 Task: Find connections with filter location Montreux with filter topic #managementwith filter profile language Potuguese with filter current company JAC Group with filter school Khallikote Consultancy with filter industry Services for the Elderly and Disabled with filter service category Leadership Development with filter keywords title Office Manager
Action: Mouse moved to (558, 85)
Screenshot: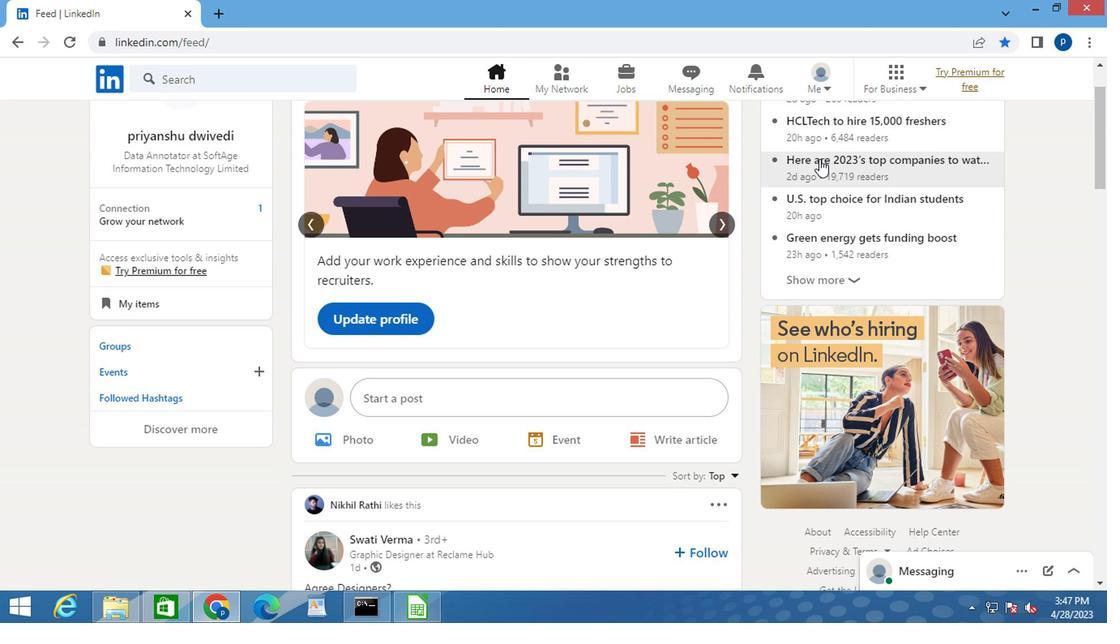 
Action: Mouse pressed left at (558, 85)
Screenshot: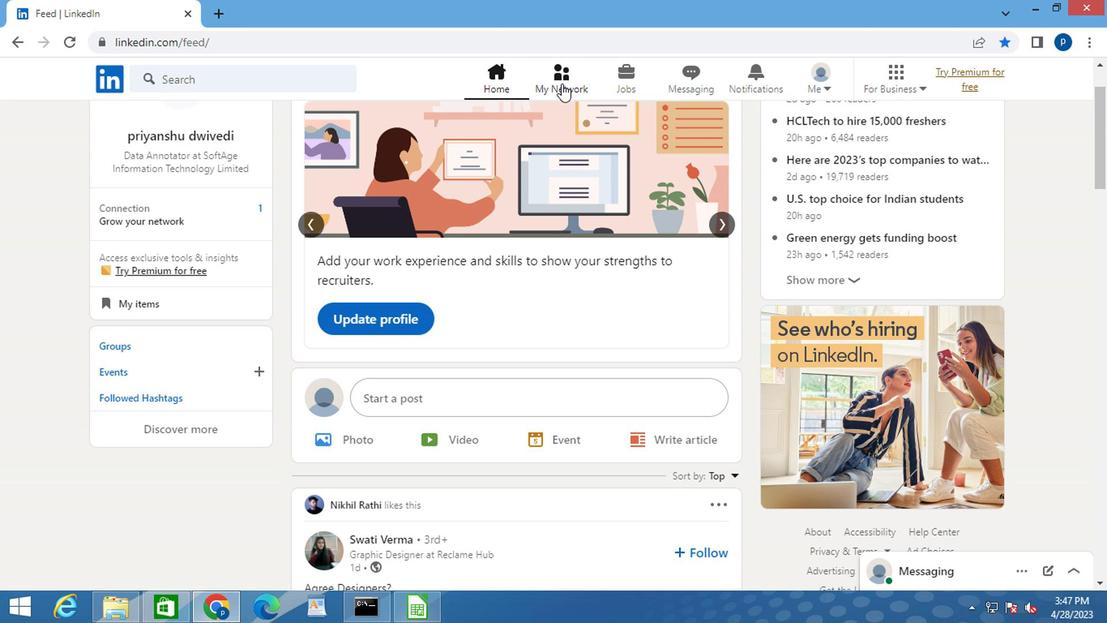 
Action: Mouse moved to (195, 176)
Screenshot: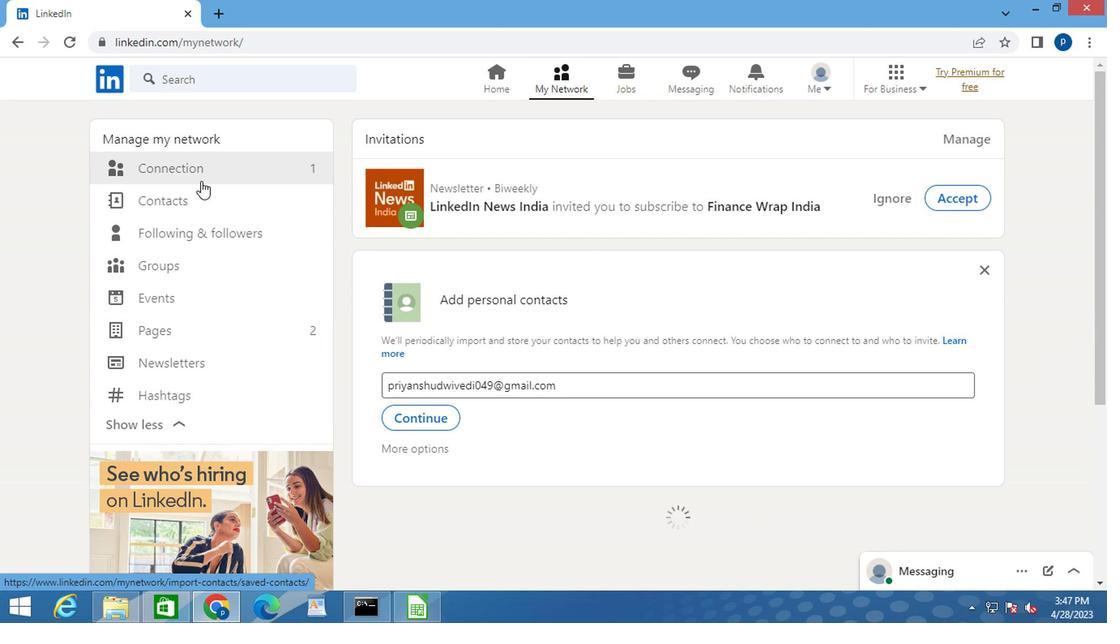 
Action: Mouse pressed left at (195, 176)
Screenshot: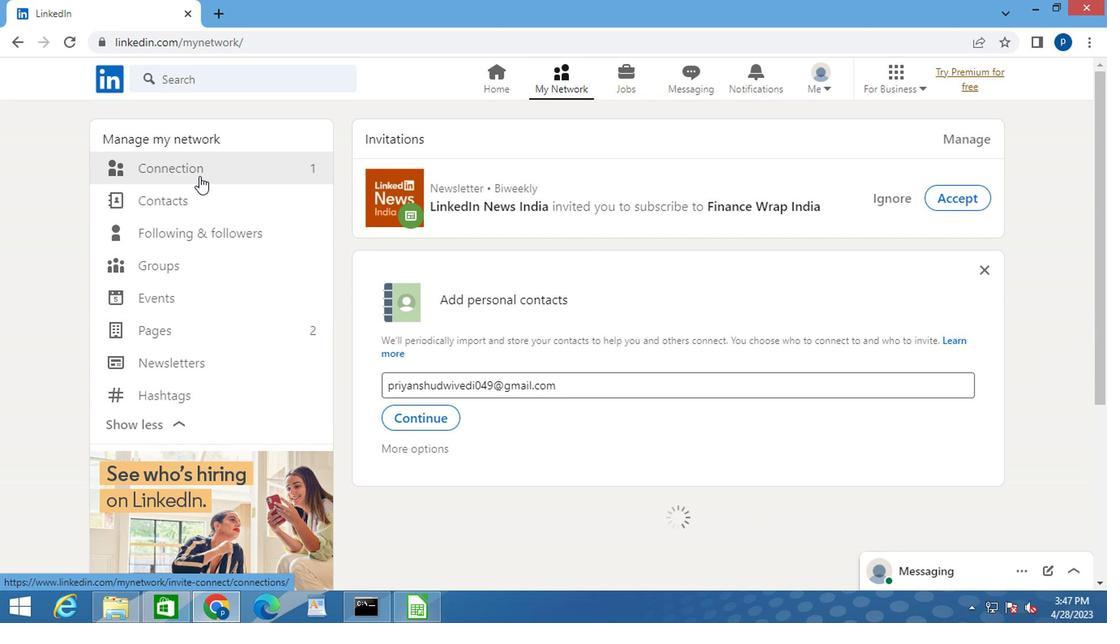 
Action: Mouse moved to (656, 167)
Screenshot: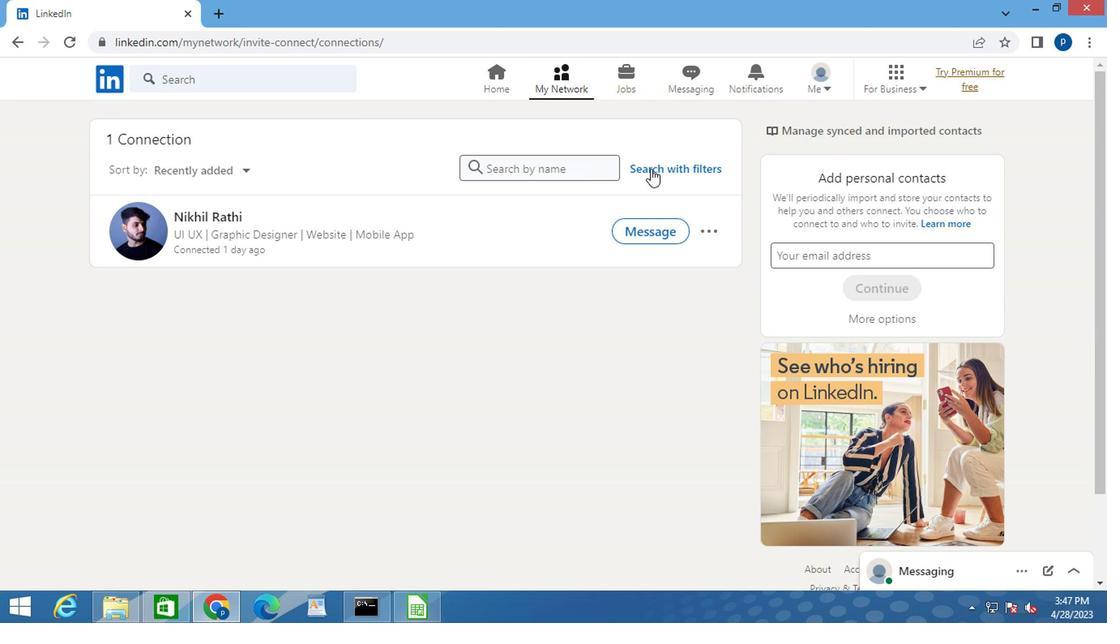 
Action: Mouse pressed left at (656, 167)
Screenshot: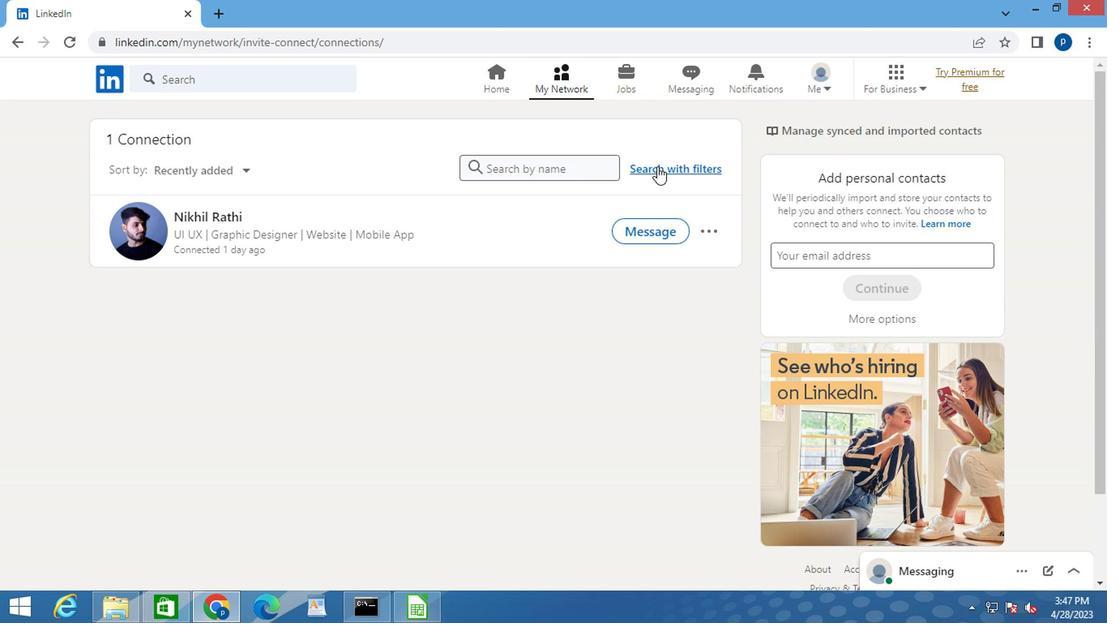 
Action: Mouse moved to (600, 130)
Screenshot: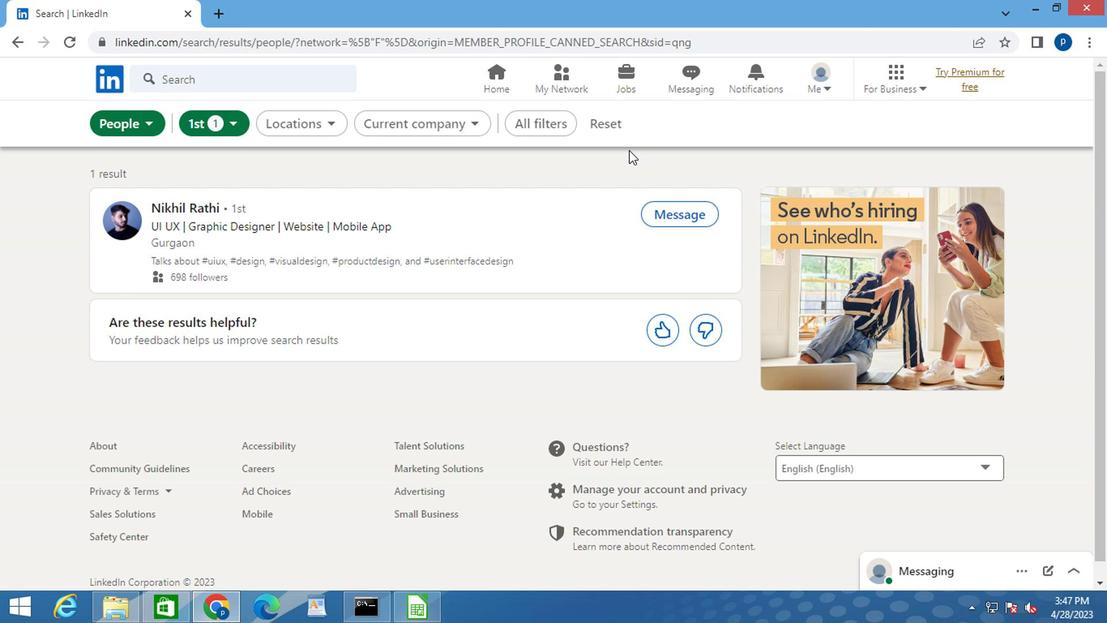 
Action: Mouse pressed left at (600, 130)
Screenshot: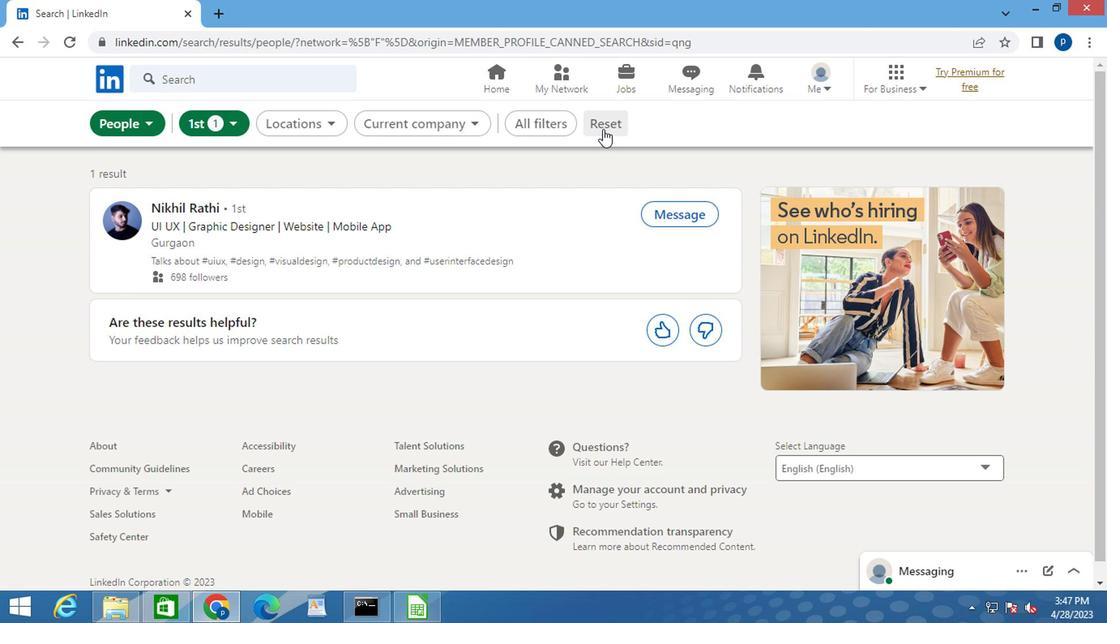 
Action: Mouse moved to (593, 129)
Screenshot: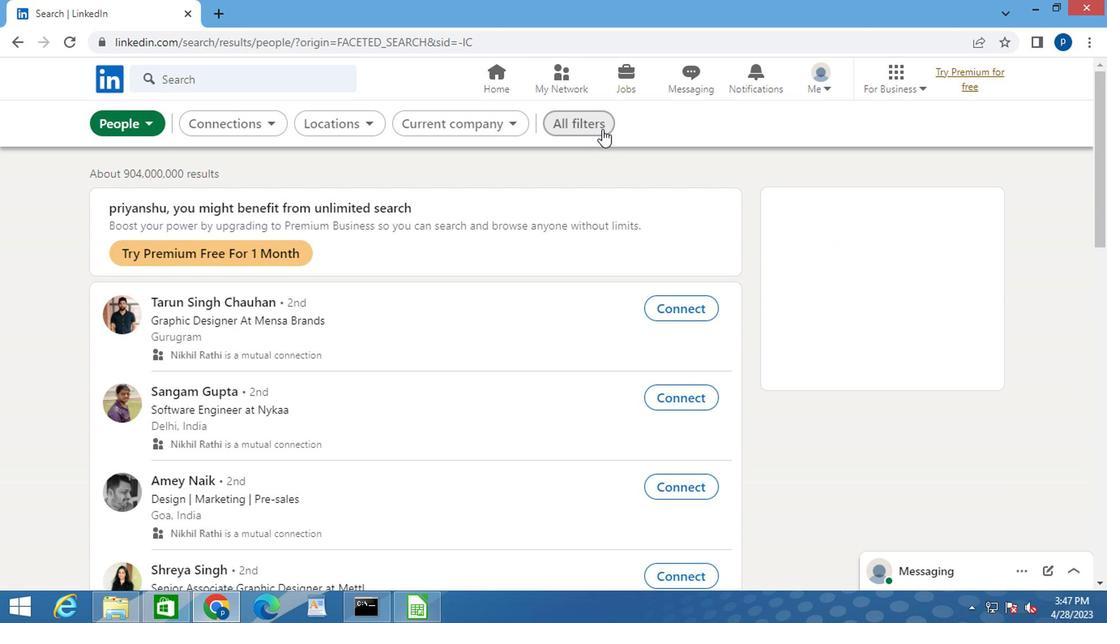 
Action: Mouse pressed left at (593, 129)
Screenshot: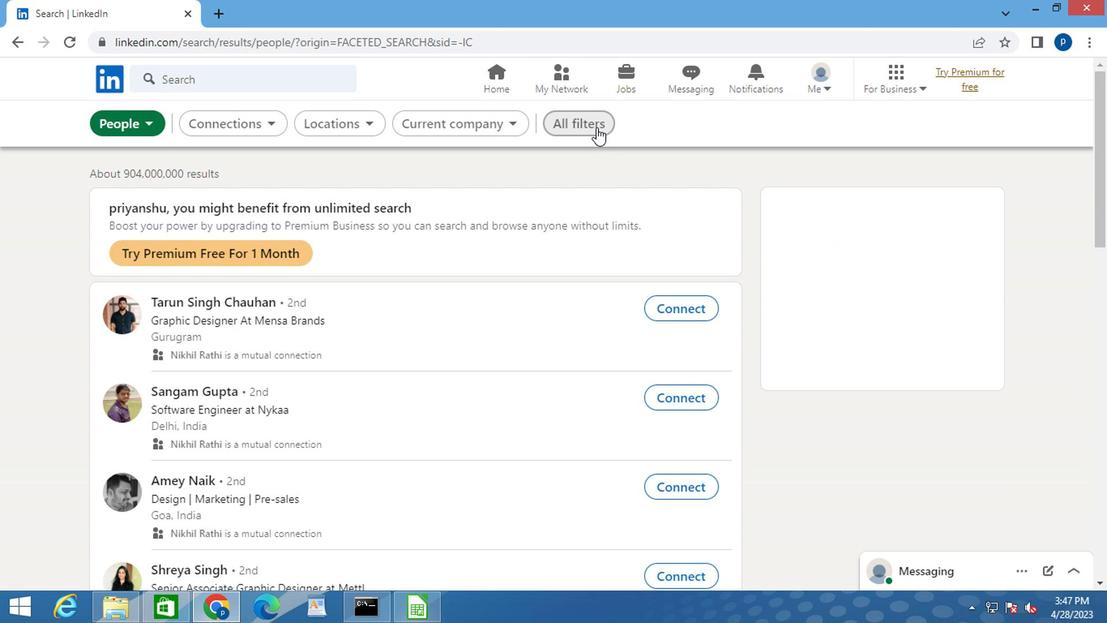
Action: Mouse moved to (746, 323)
Screenshot: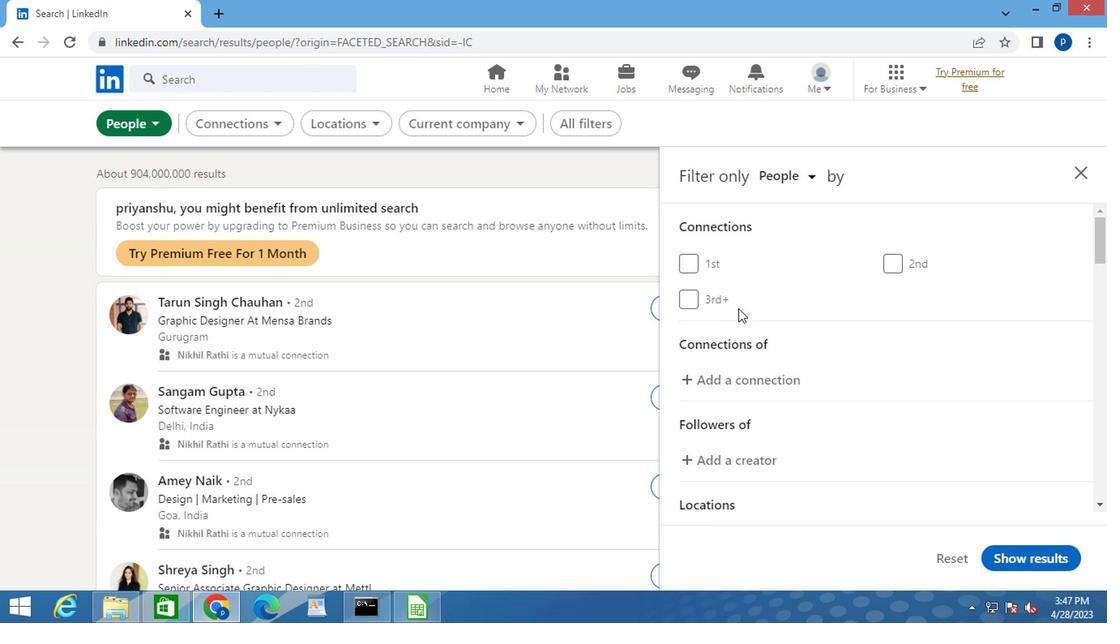 
Action: Mouse scrolled (746, 322) with delta (0, 0)
Screenshot: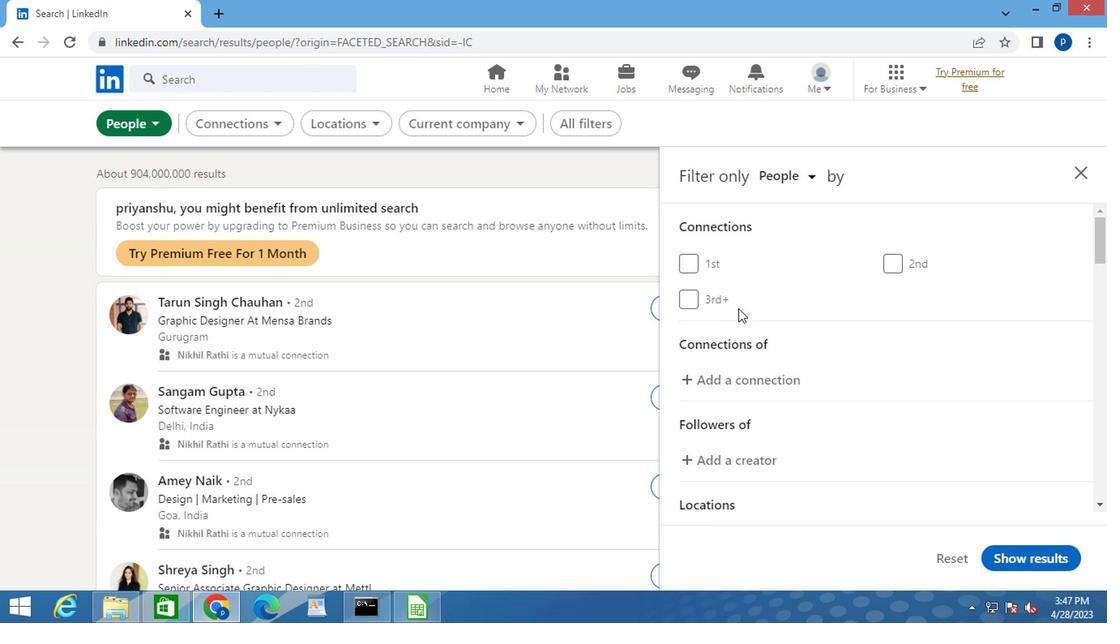 
Action: Mouse moved to (746, 325)
Screenshot: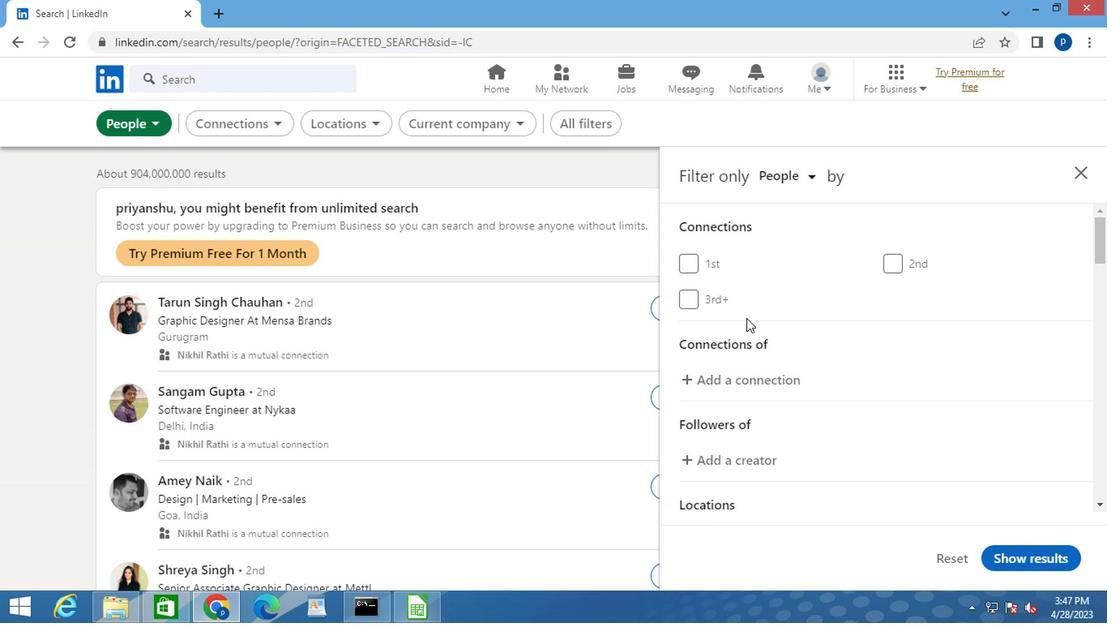 
Action: Mouse scrolled (746, 324) with delta (0, 0)
Screenshot: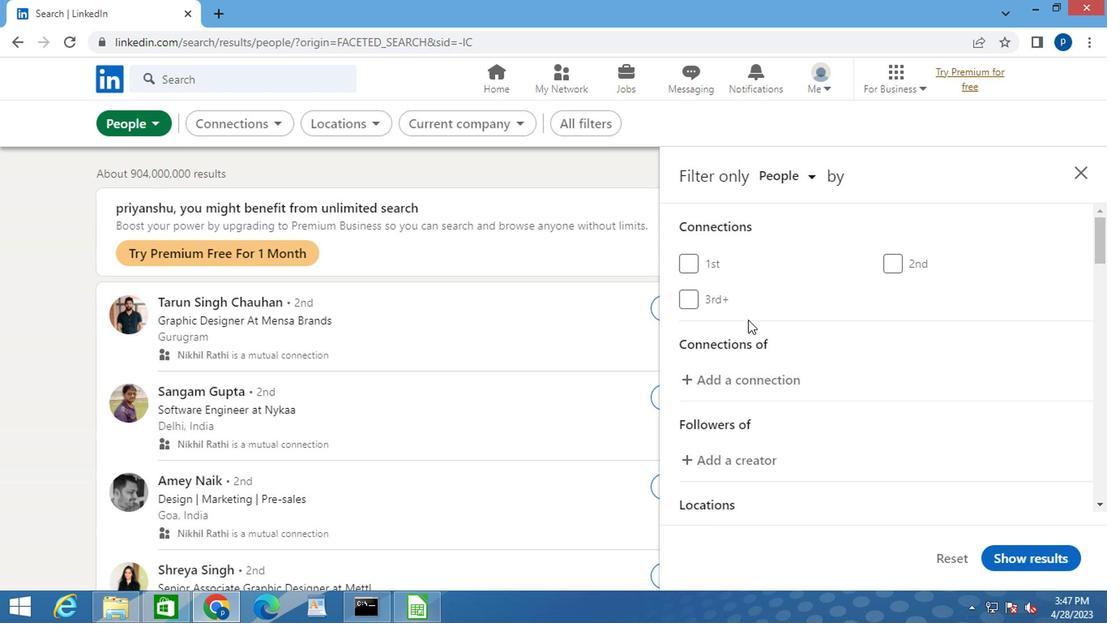 
Action: Mouse moved to (917, 448)
Screenshot: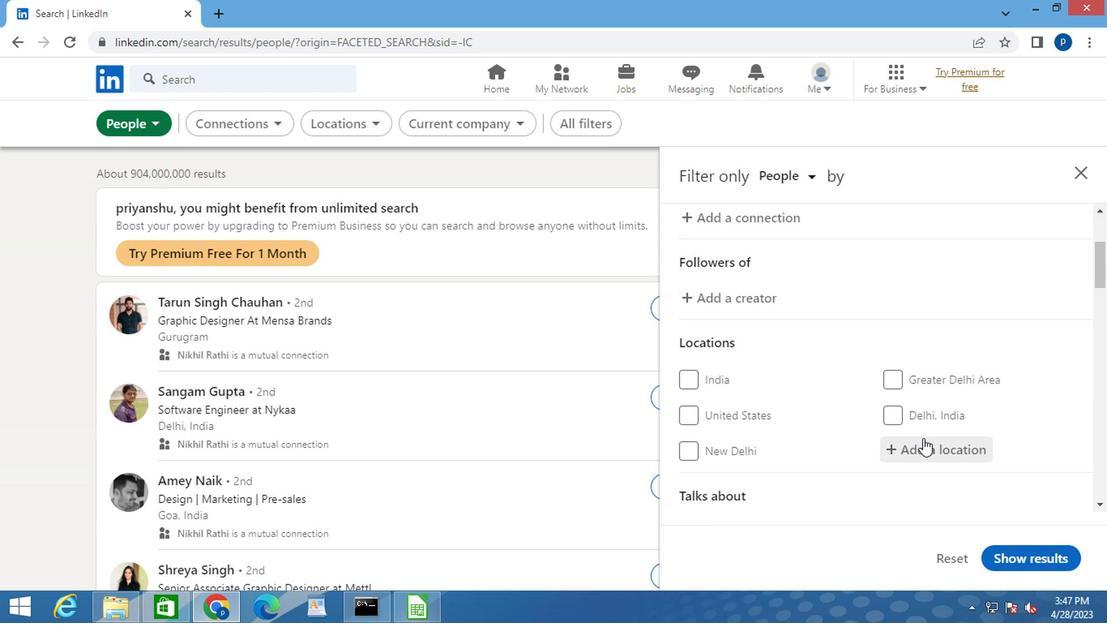 
Action: Mouse pressed left at (917, 448)
Screenshot: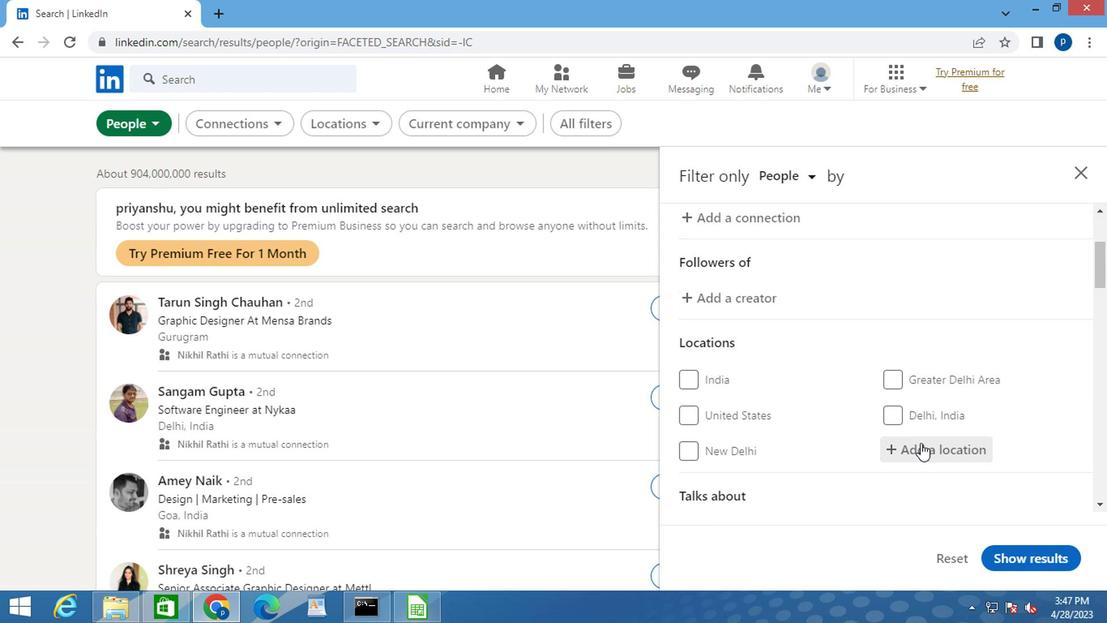 
Action: Key pressed m<Key.caps_lock>ontreux
Screenshot: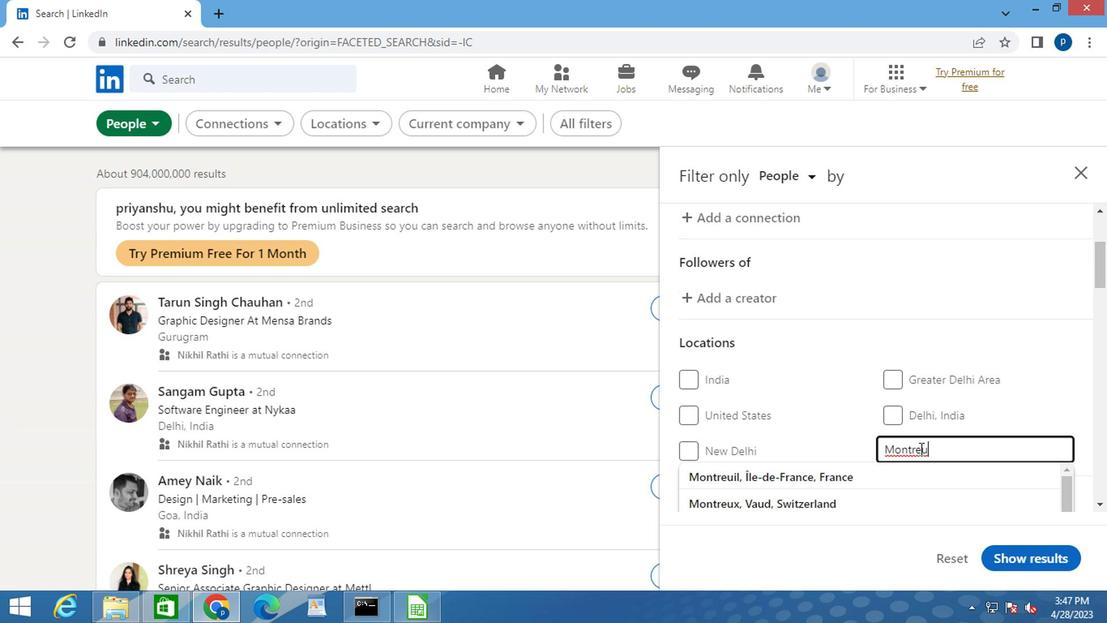 
Action: Mouse moved to (849, 476)
Screenshot: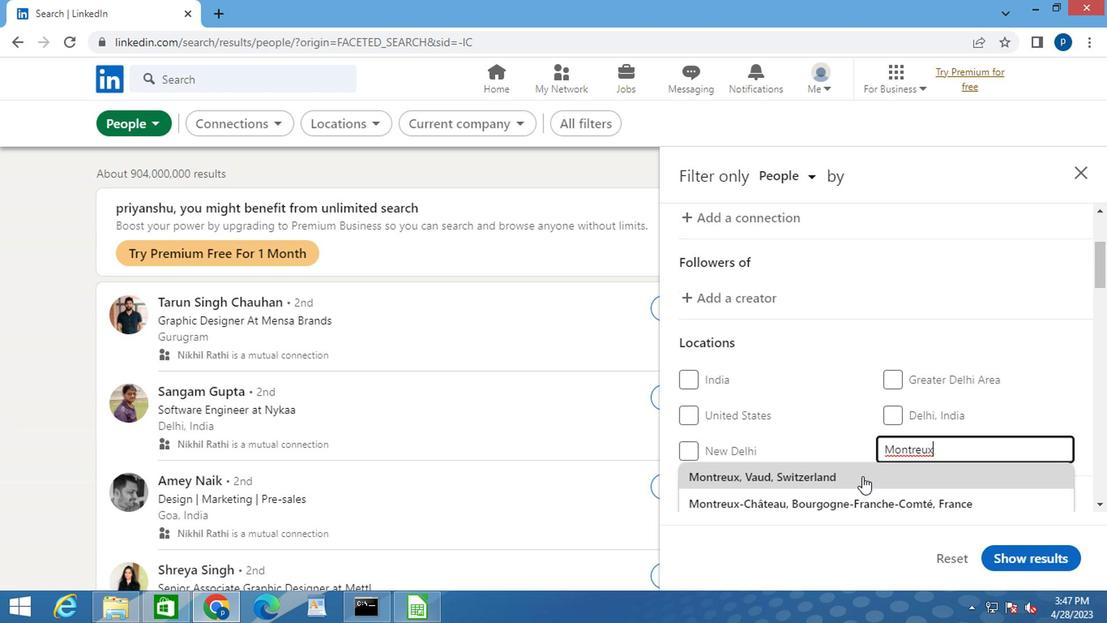 
Action: Mouse pressed left at (849, 476)
Screenshot: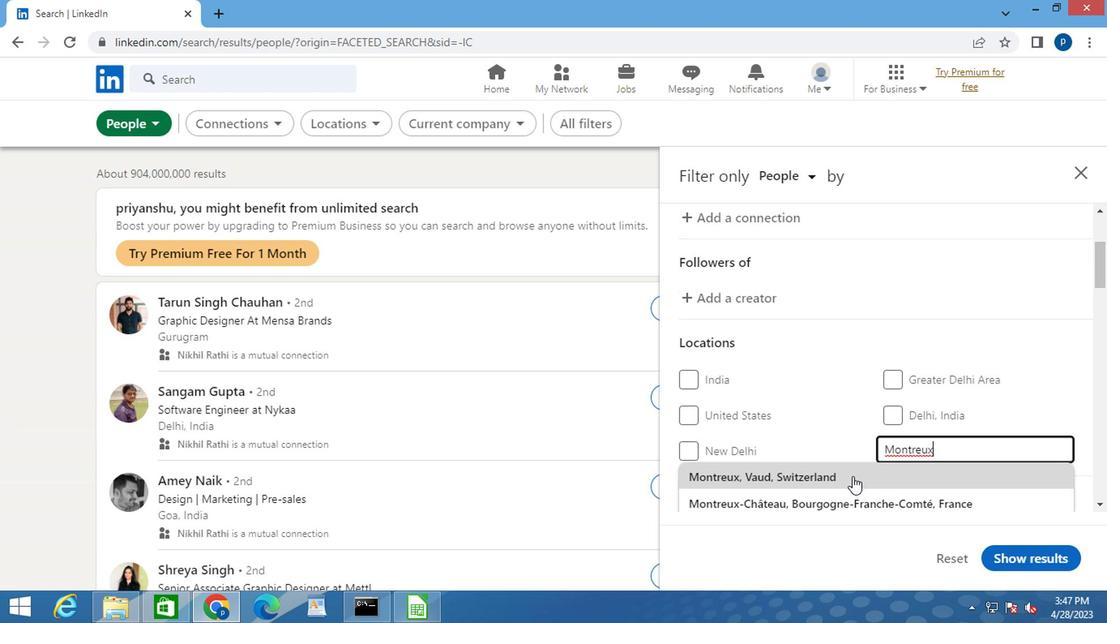 
Action: Mouse moved to (826, 407)
Screenshot: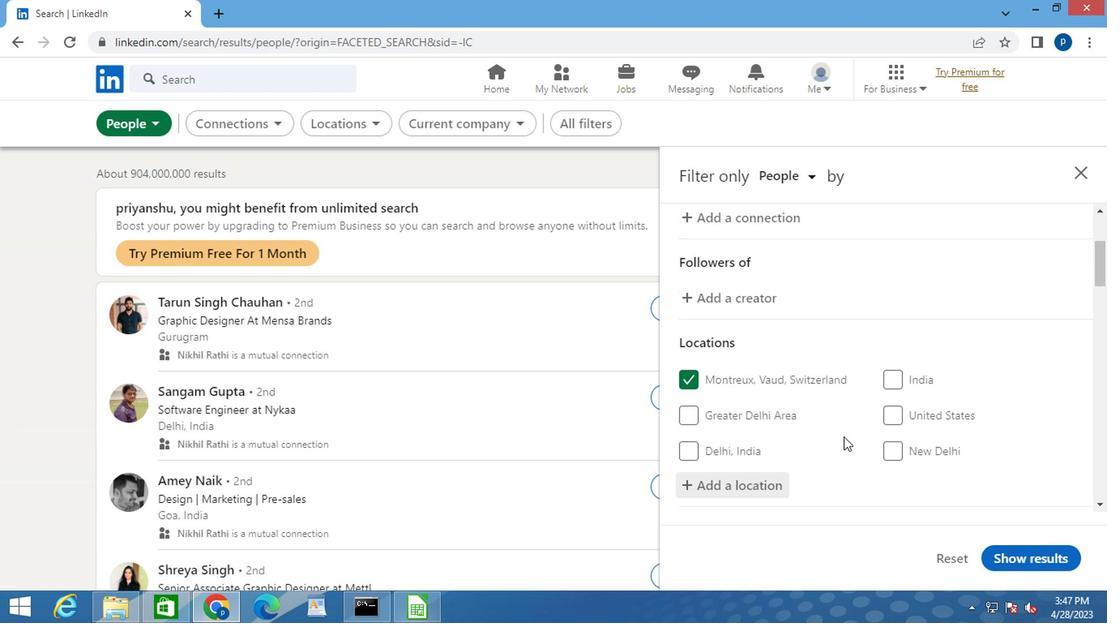
Action: Mouse scrolled (826, 406) with delta (0, -1)
Screenshot: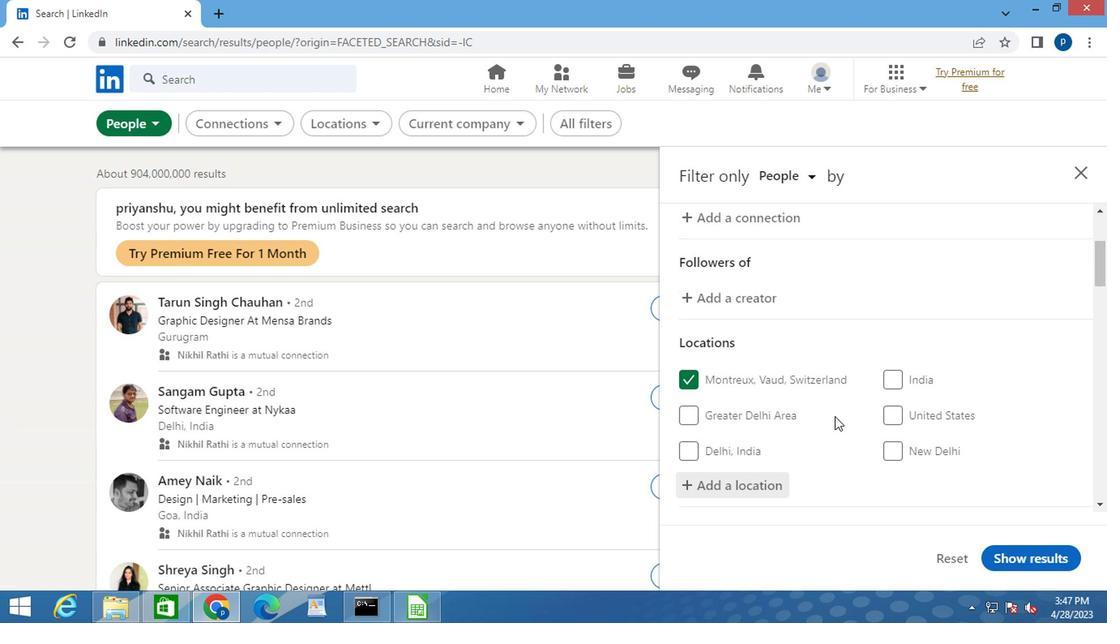 
Action: Mouse scrolled (826, 406) with delta (0, -1)
Screenshot: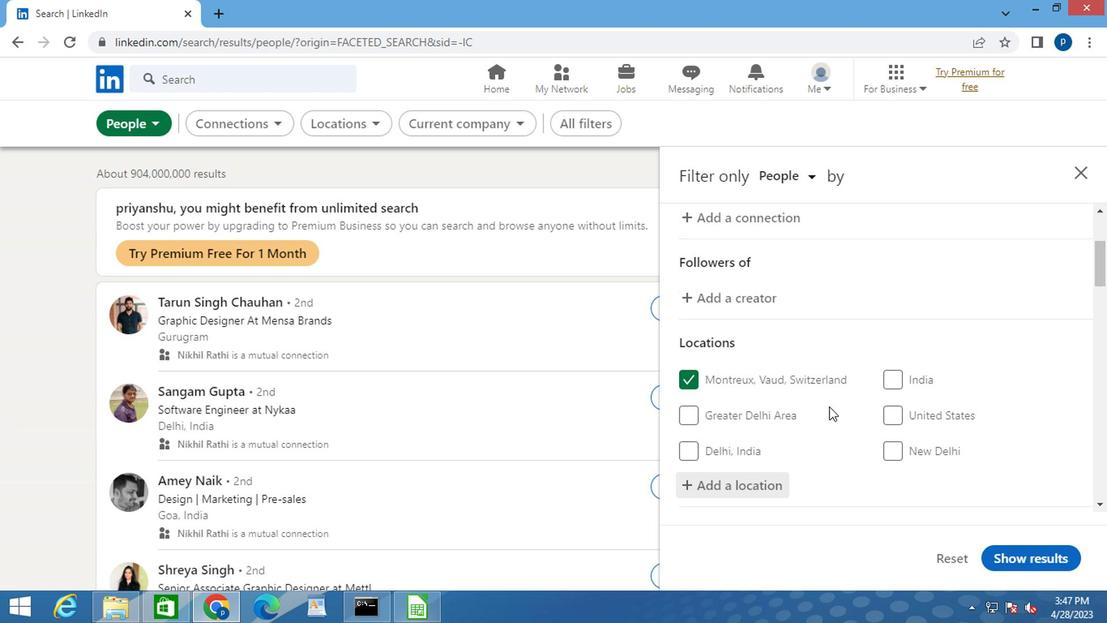 
Action: Mouse scrolled (826, 406) with delta (0, -1)
Screenshot: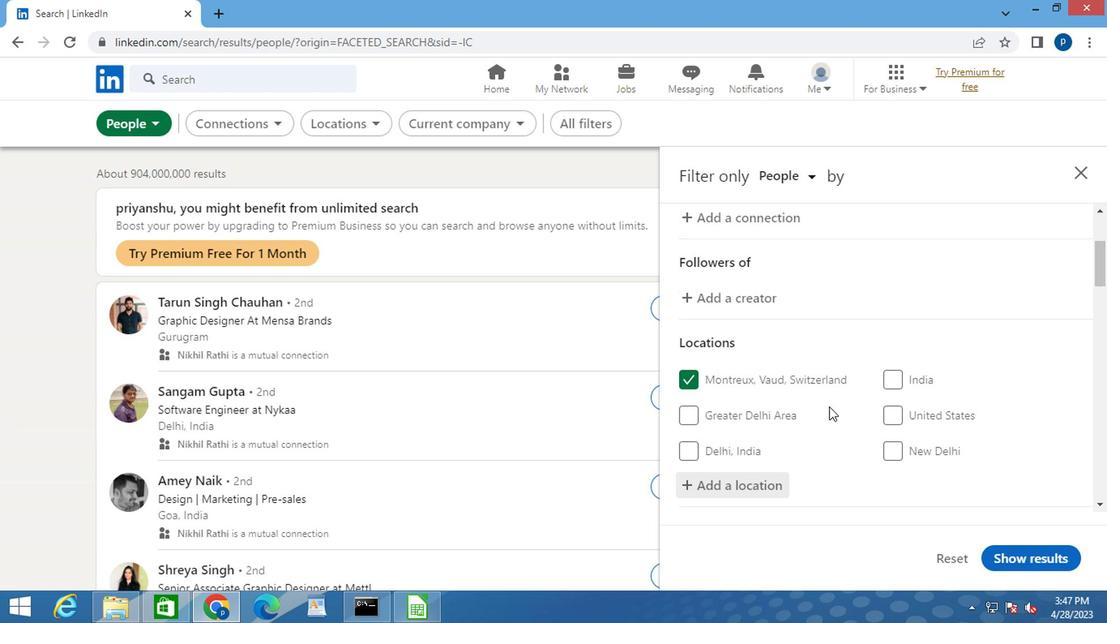 
Action: Mouse moved to (893, 395)
Screenshot: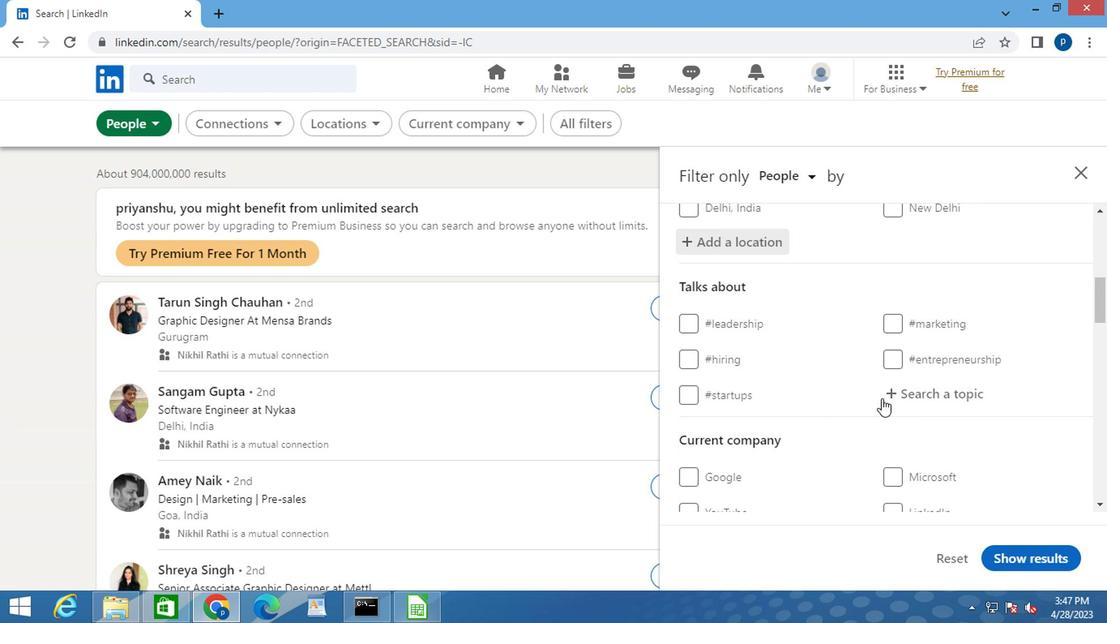 
Action: Mouse pressed left at (893, 395)
Screenshot: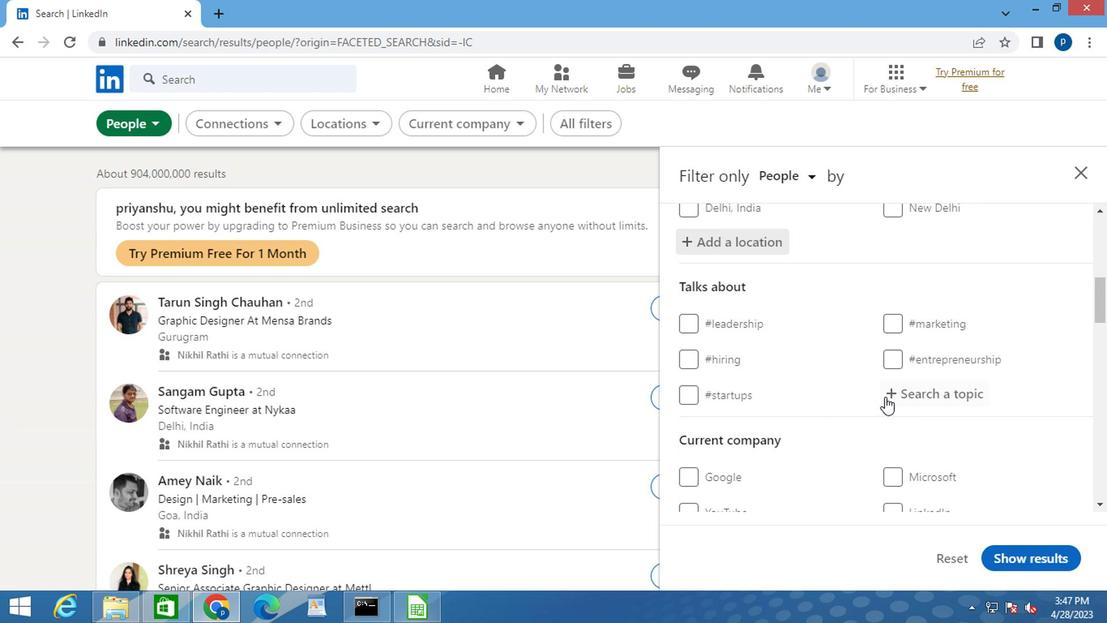 
Action: Key pressed <Key.shift>#MANAGEMENT
Screenshot: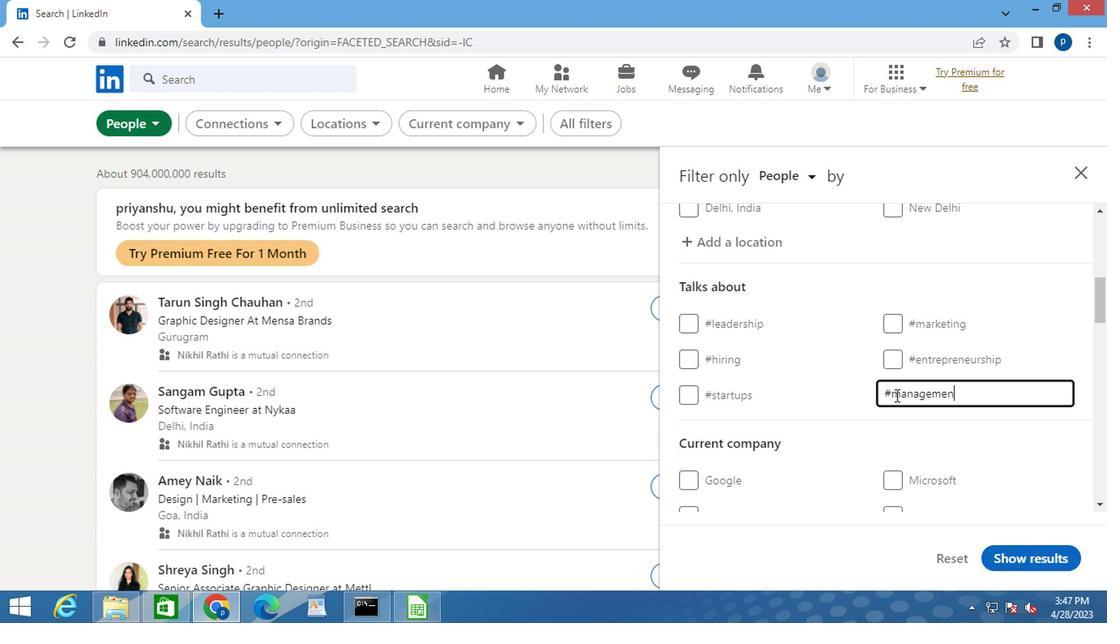 
Action: Mouse moved to (796, 403)
Screenshot: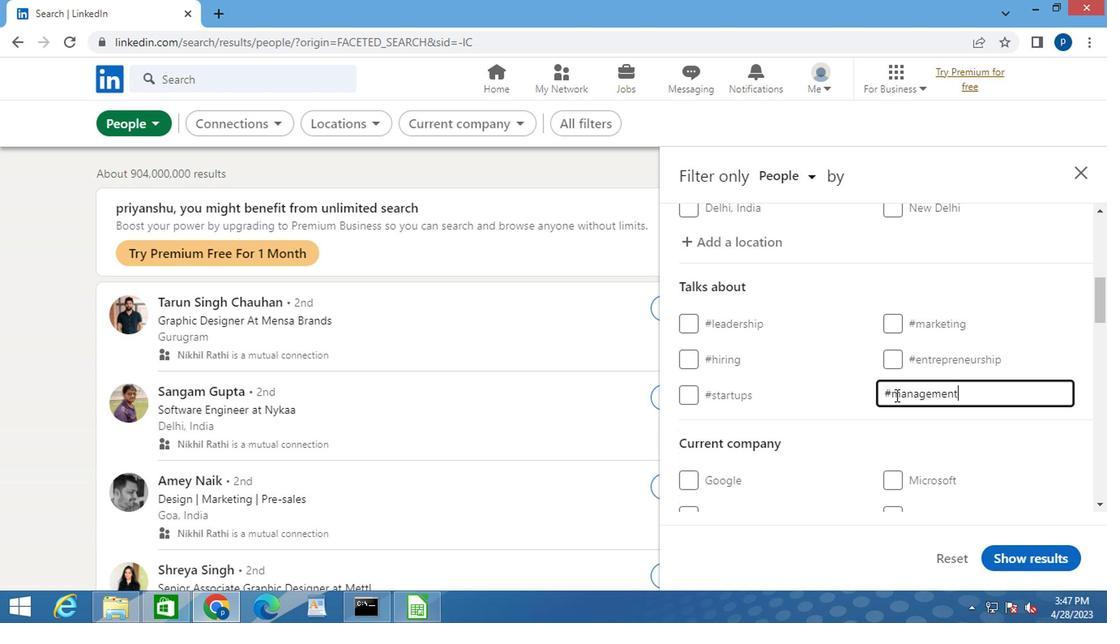 
Action: Mouse scrolled (796, 403) with delta (0, 0)
Screenshot: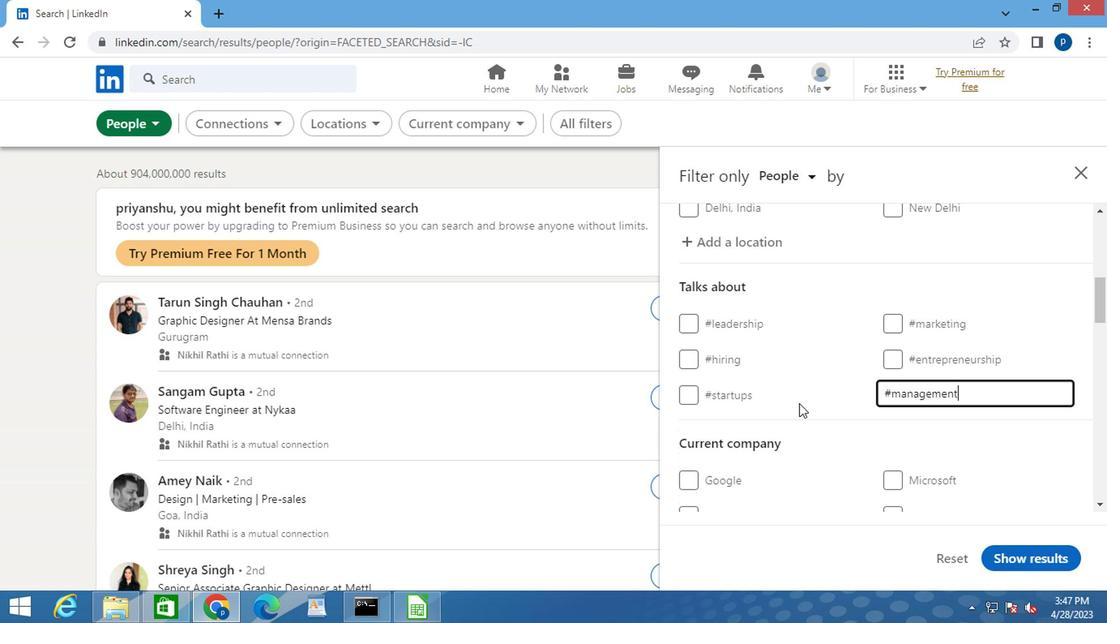 
Action: Mouse scrolled (796, 403) with delta (0, 0)
Screenshot: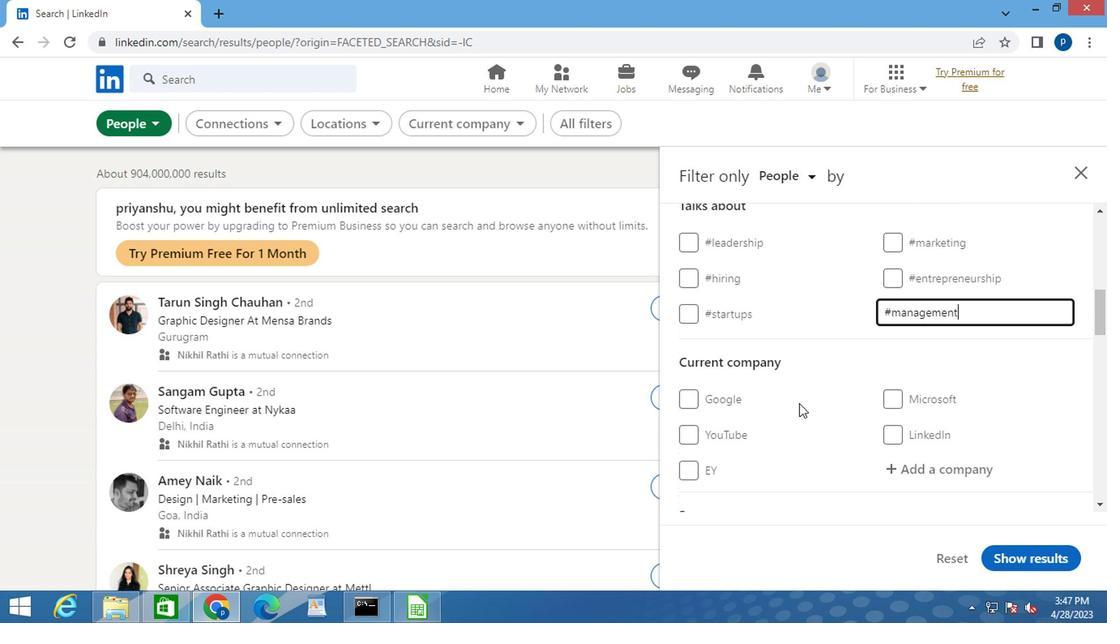 
Action: Mouse scrolled (796, 403) with delta (0, 0)
Screenshot: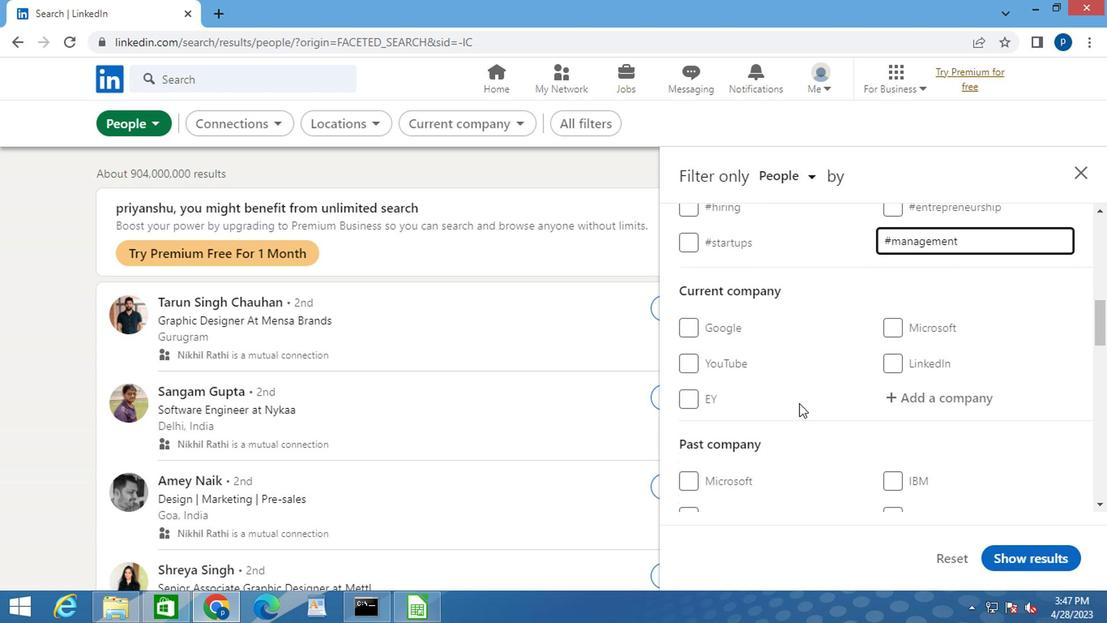 
Action: Mouse scrolled (796, 403) with delta (0, 0)
Screenshot: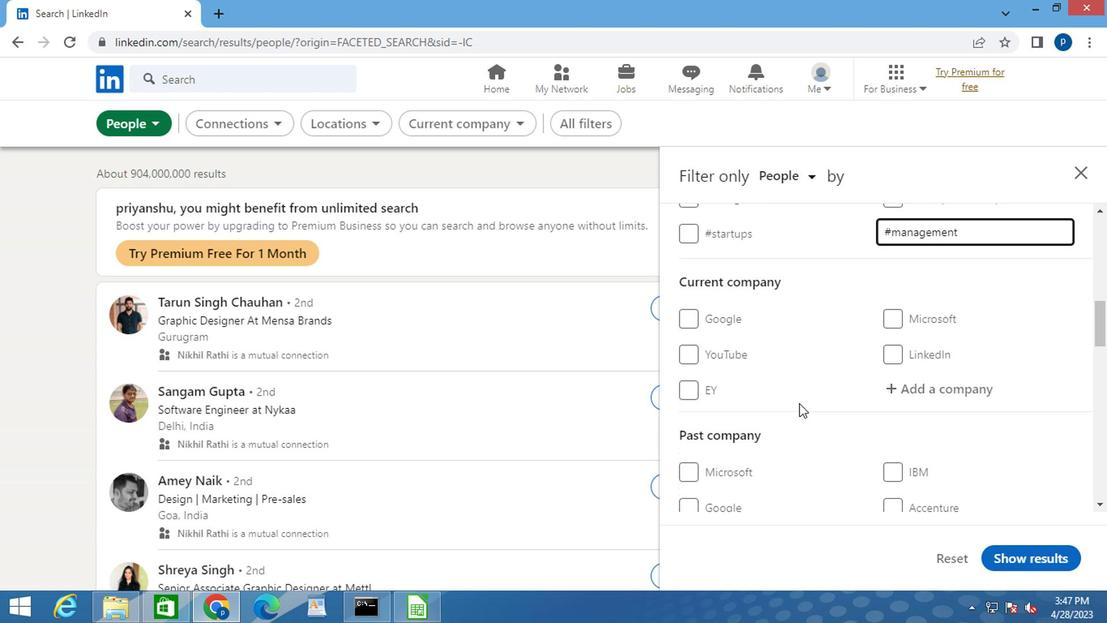 
Action: Mouse moved to (793, 381)
Screenshot: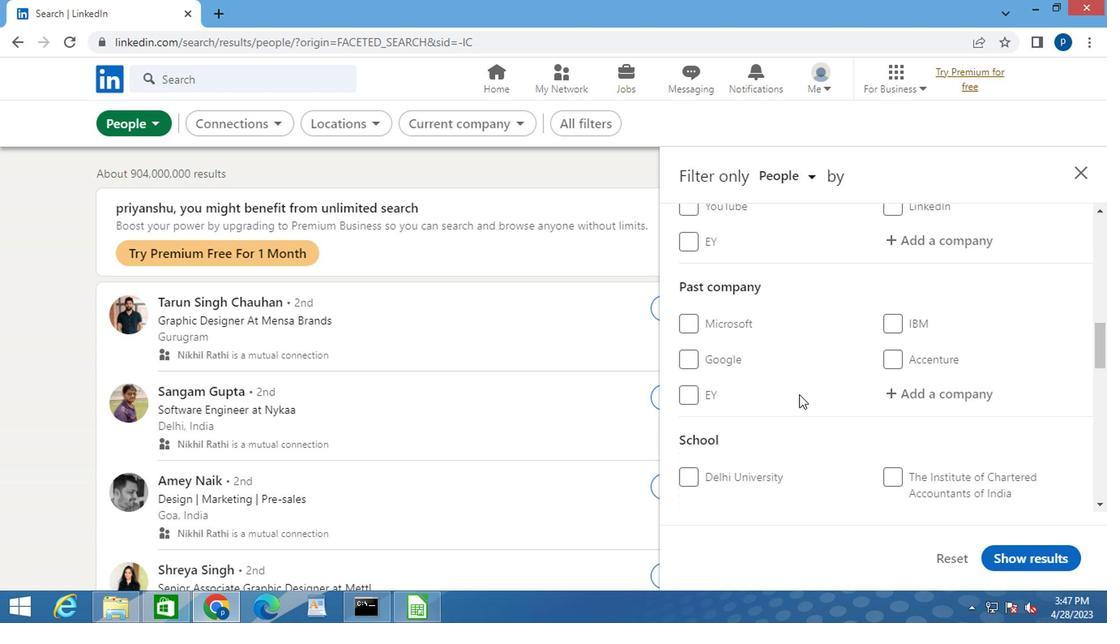 
Action: Mouse scrolled (793, 380) with delta (0, -1)
Screenshot: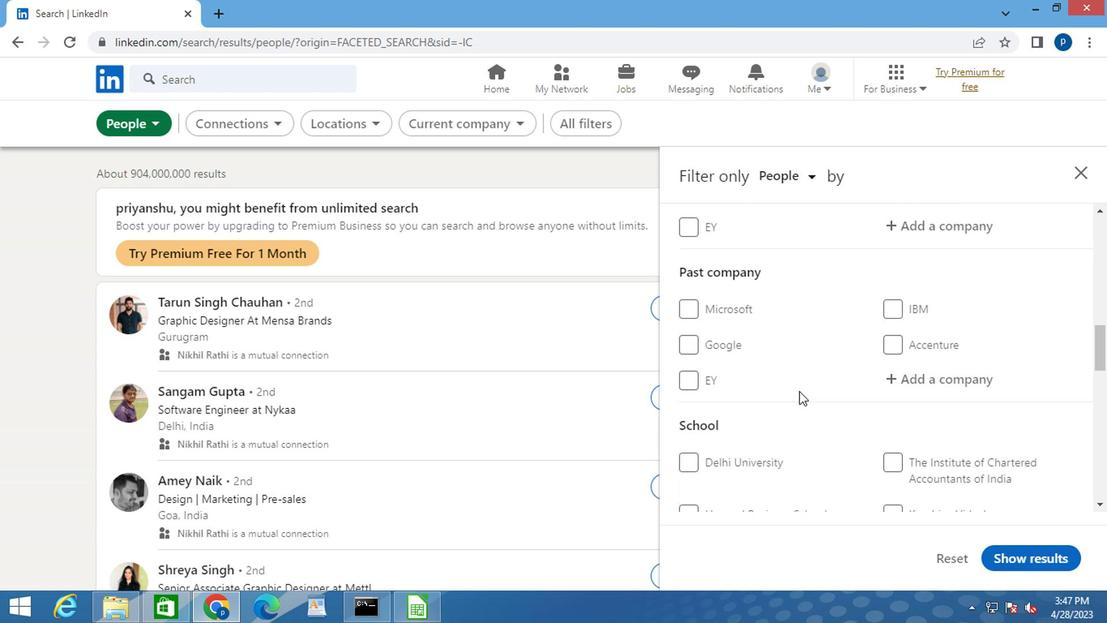
Action: Mouse scrolled (793, 380) with delta (0, -1)
Screenshot: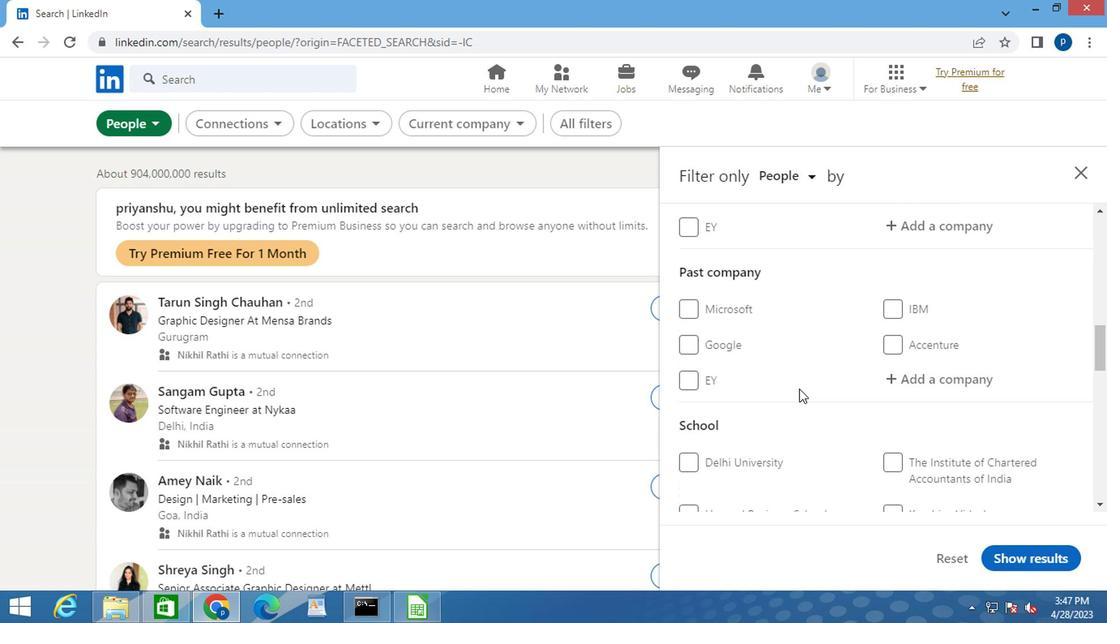 
Action: Mouse scrolled (793, 380) with delta (0, -1)
Screenshot: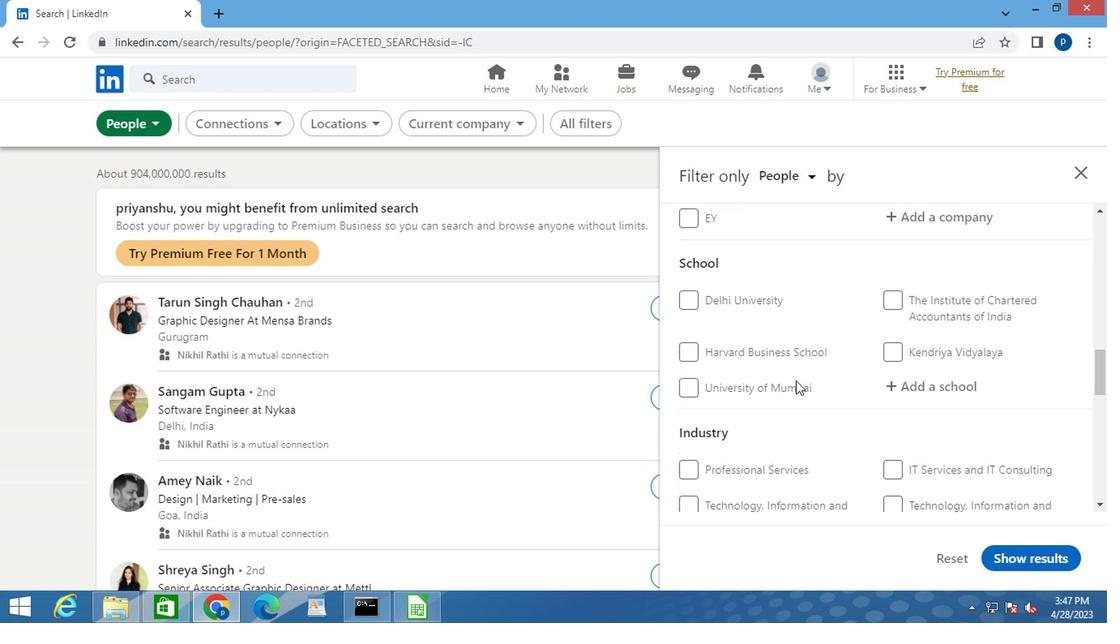 
Action: Mouse scrolled (793, 380) with delta (0, -1)
Screenshot: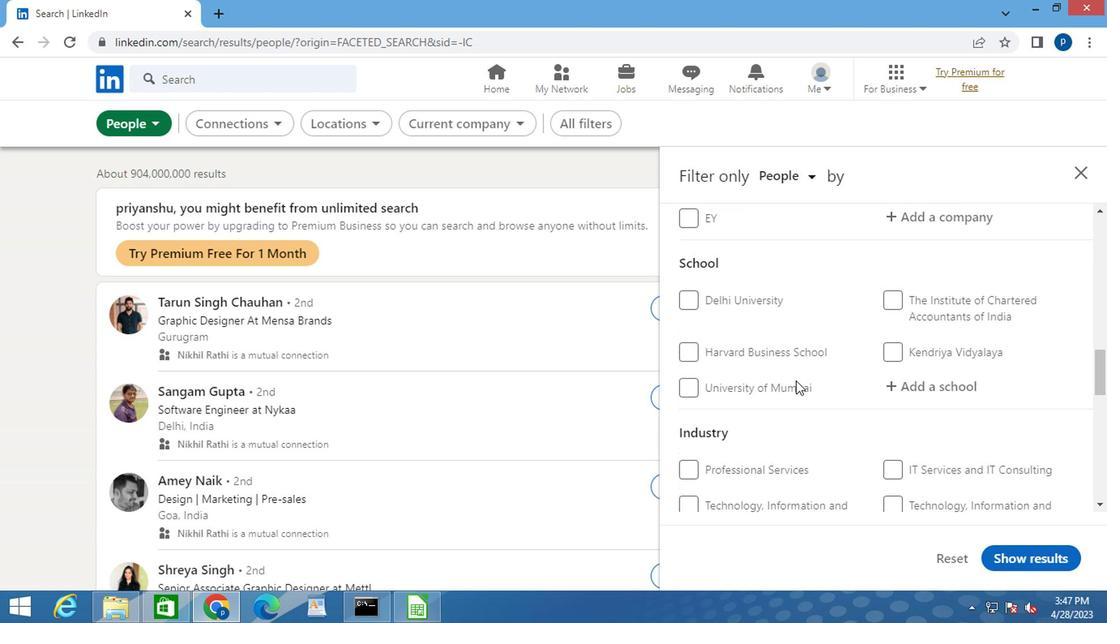 
Action: Mouse moved to (793, 381)
Screenshot: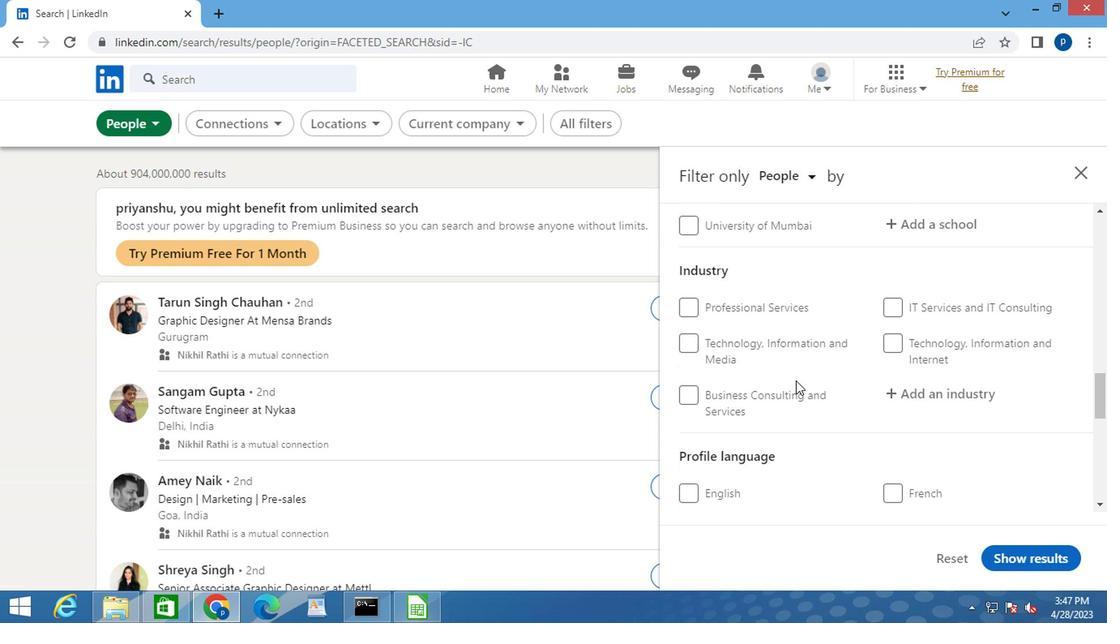 
Action: Mouse scrolled (793, 380) with delta (0, -1)
Screenshot: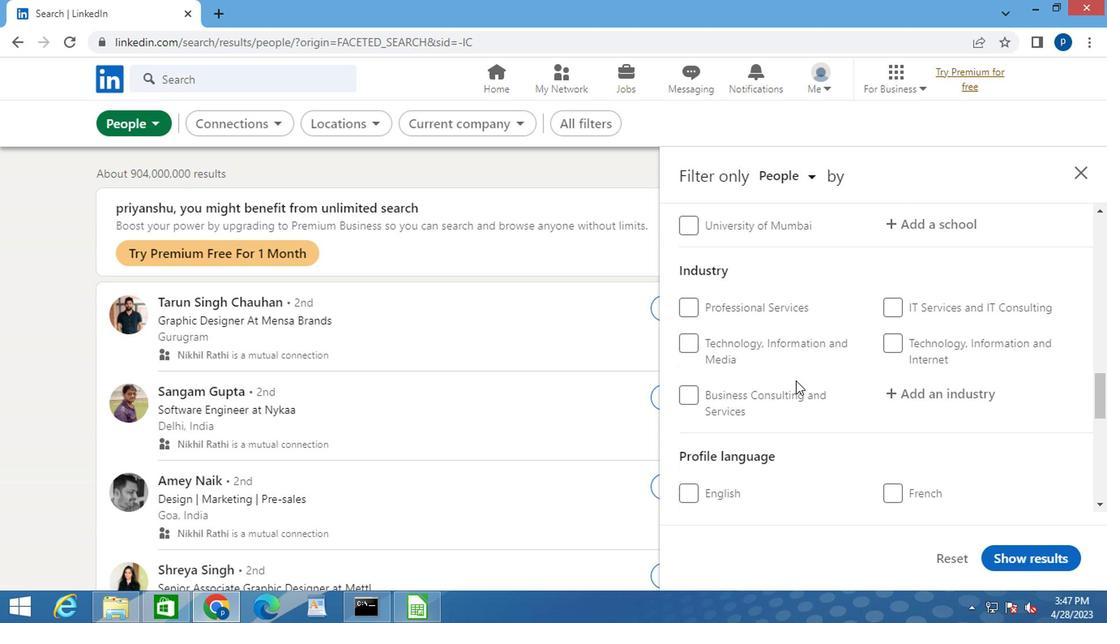 
Action: Mouse moved to (890, 447)
Screenshot: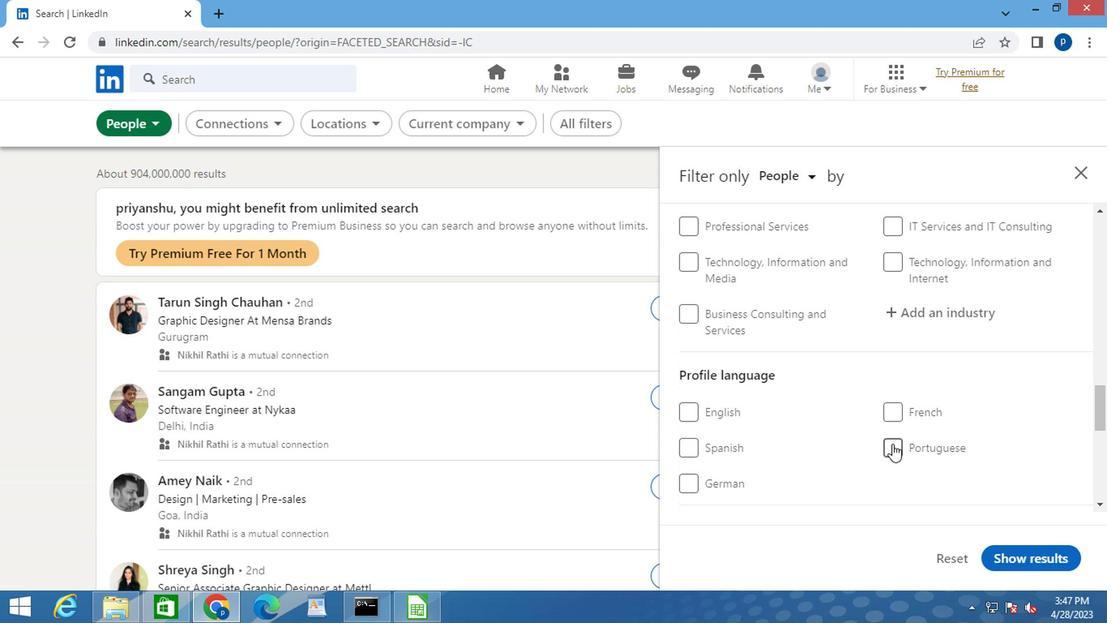
Action: Mouse pressed left at (890, 447)
Screenshot: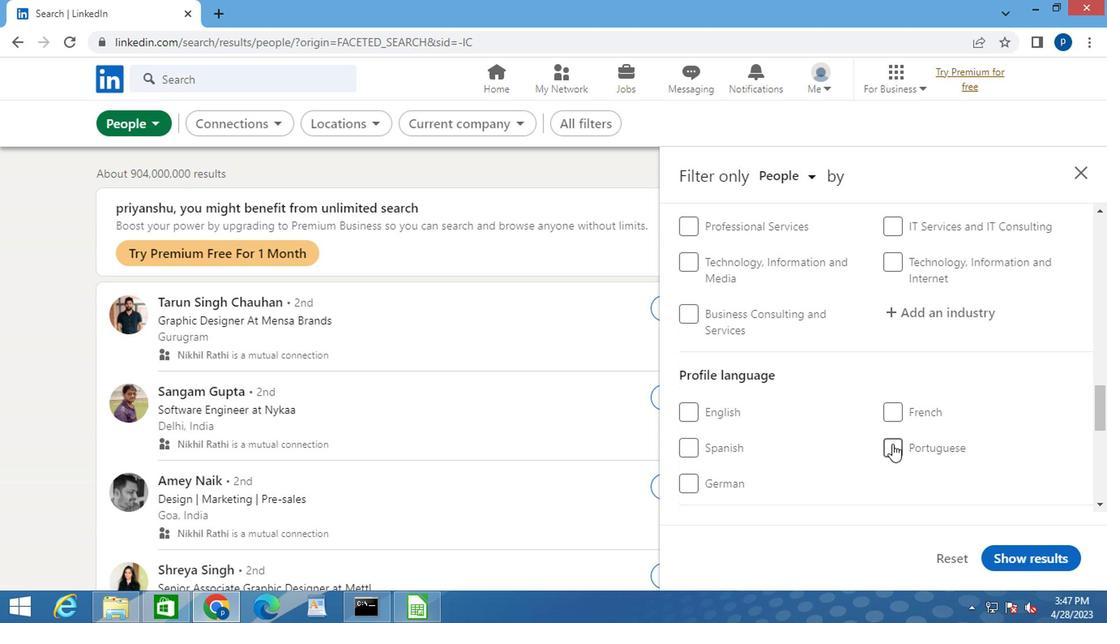 
Action: Mouse moved to (851, 345)
Screenshot: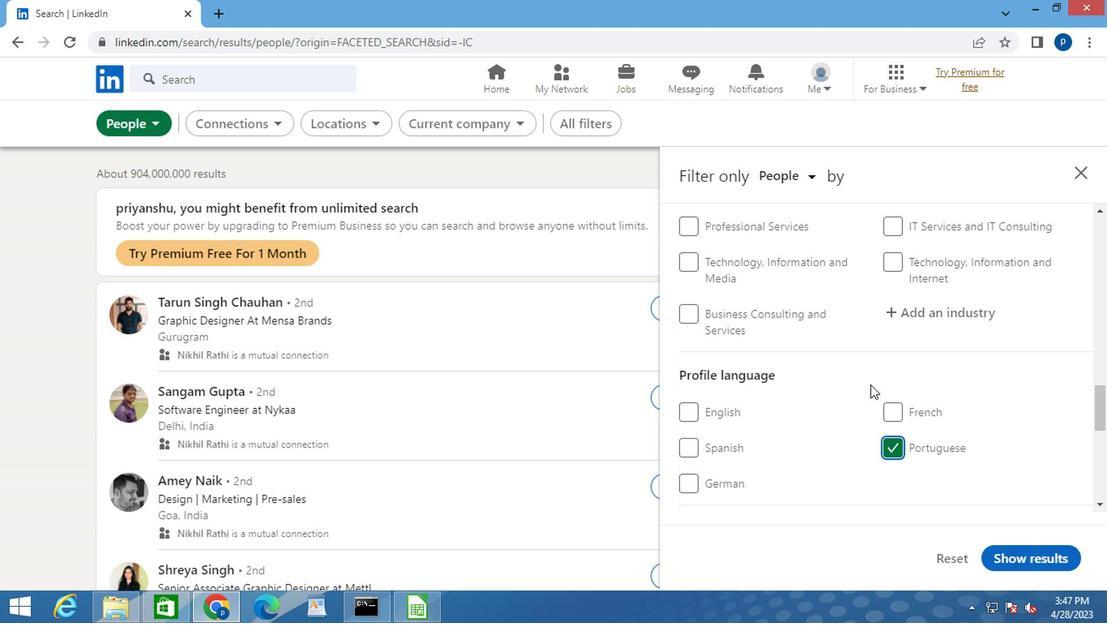 
Action: Mouse scrolled (851, 345) with delta (0, 0)
Screenshot: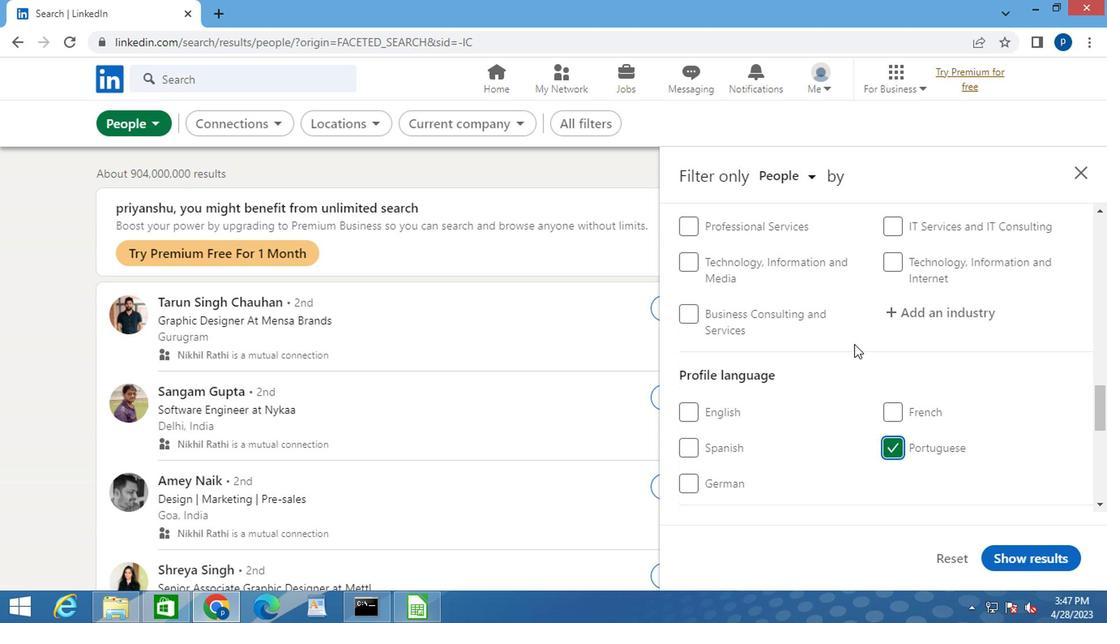 
Action: Mouse scrolled (851, 345) with delta (0, 0)
Screenshot: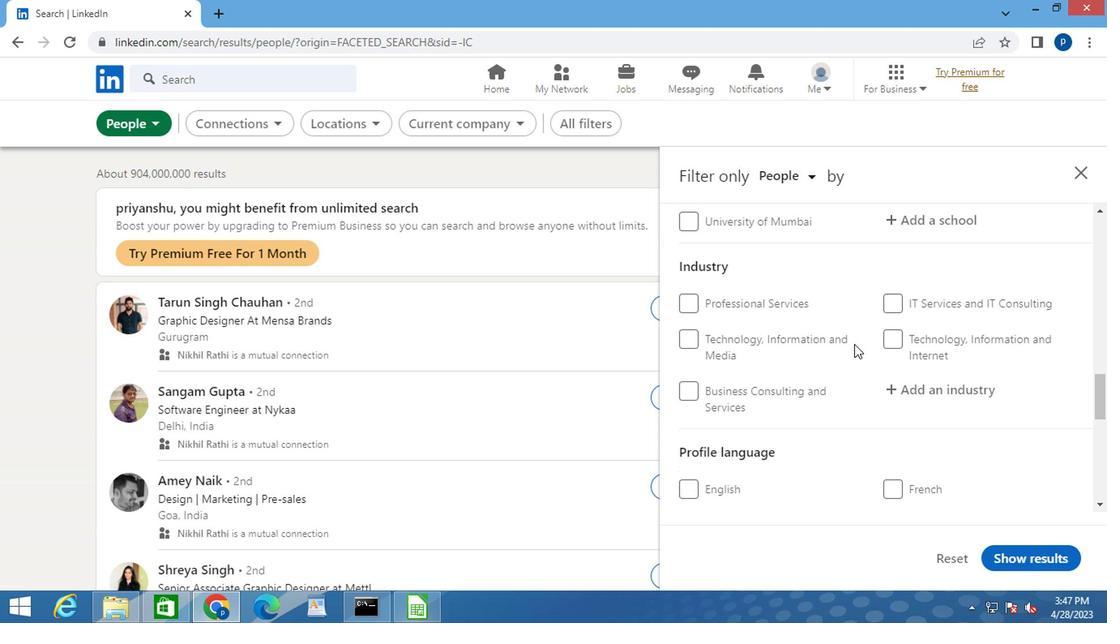 
Action: Mouse scrolled (851, 345) with delta (0, 0)
Screenshot: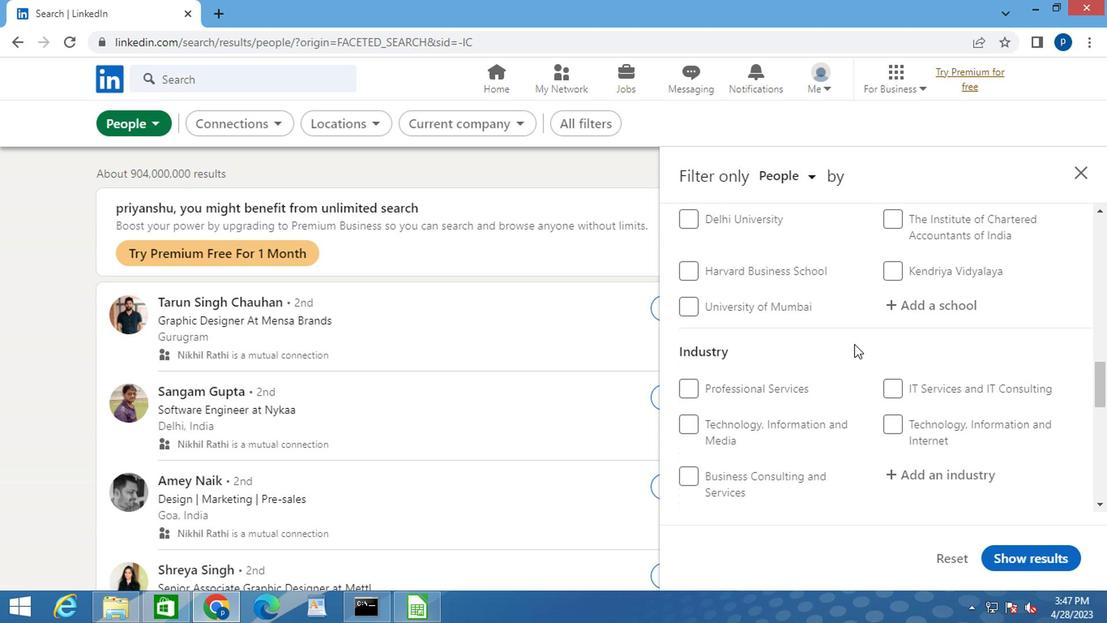 
Action: Mouse moved to (849, 347)
Screenshot: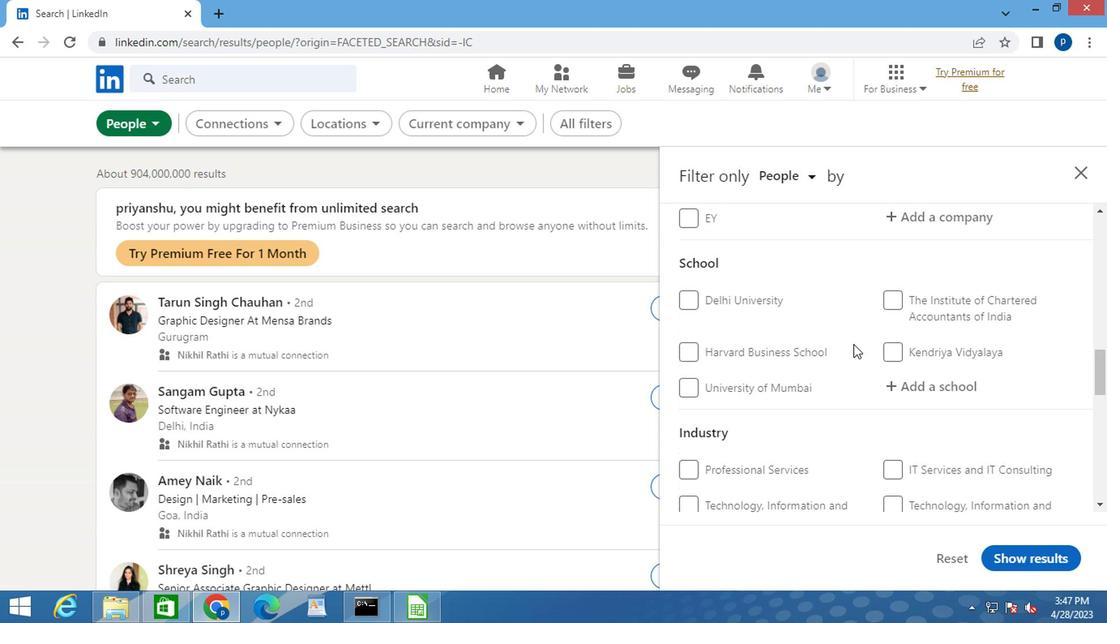
Action: Mouse scrolled (849, 349) with delta (0, 1)
Screenshot: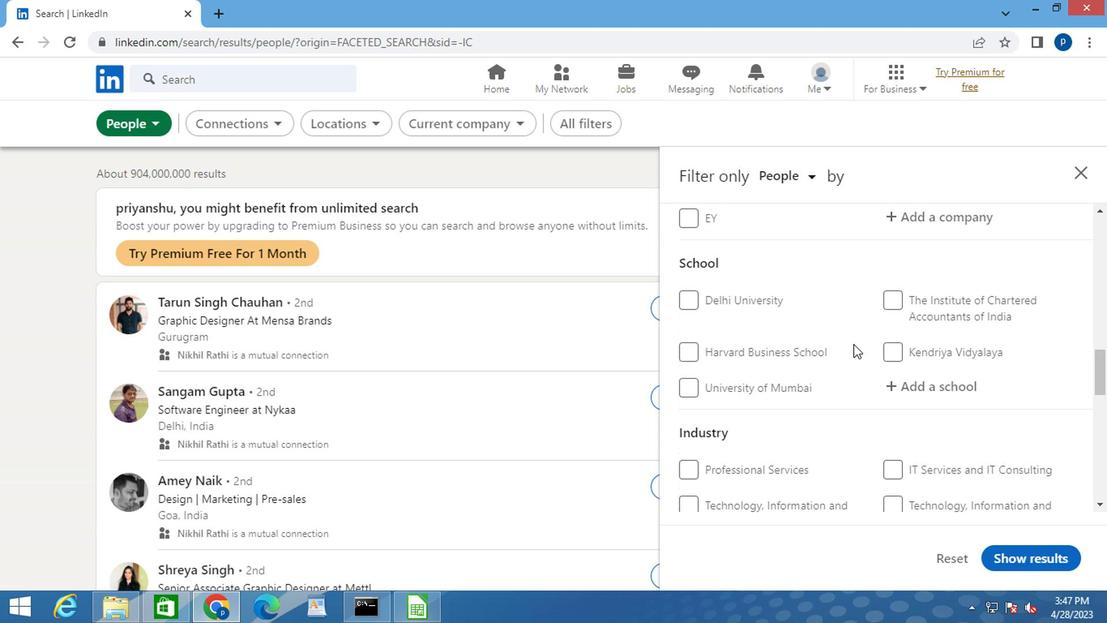 
Action: Mouse scrolled (849, 349) with delta (0, 1)
Screenshot: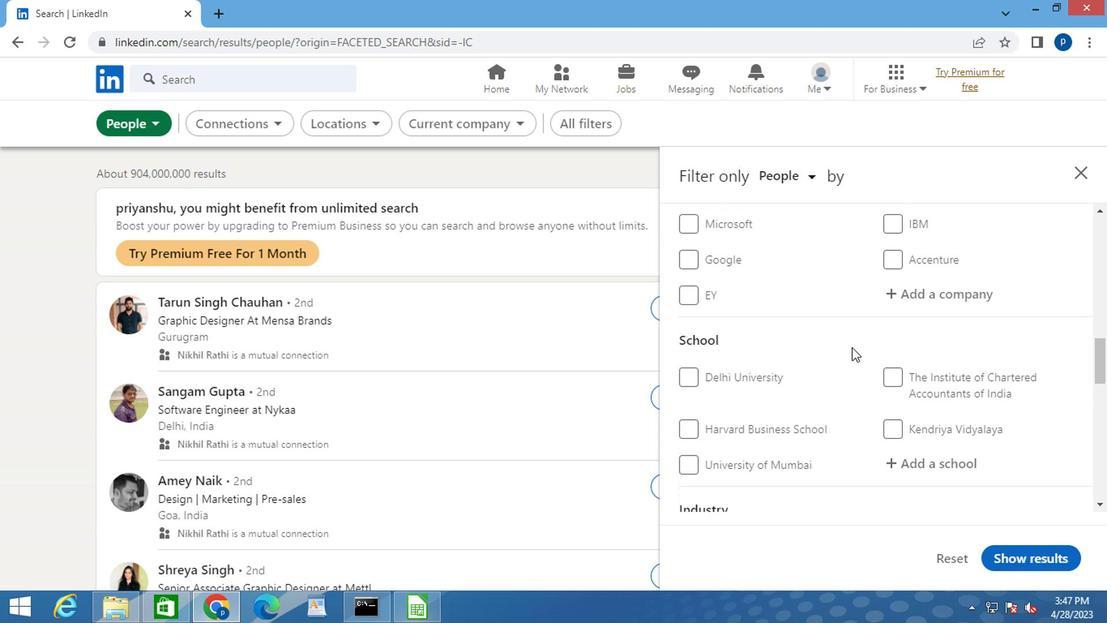 
Action: Mouse scrolled (849, 349) with delta (0, 1)
Screenshot: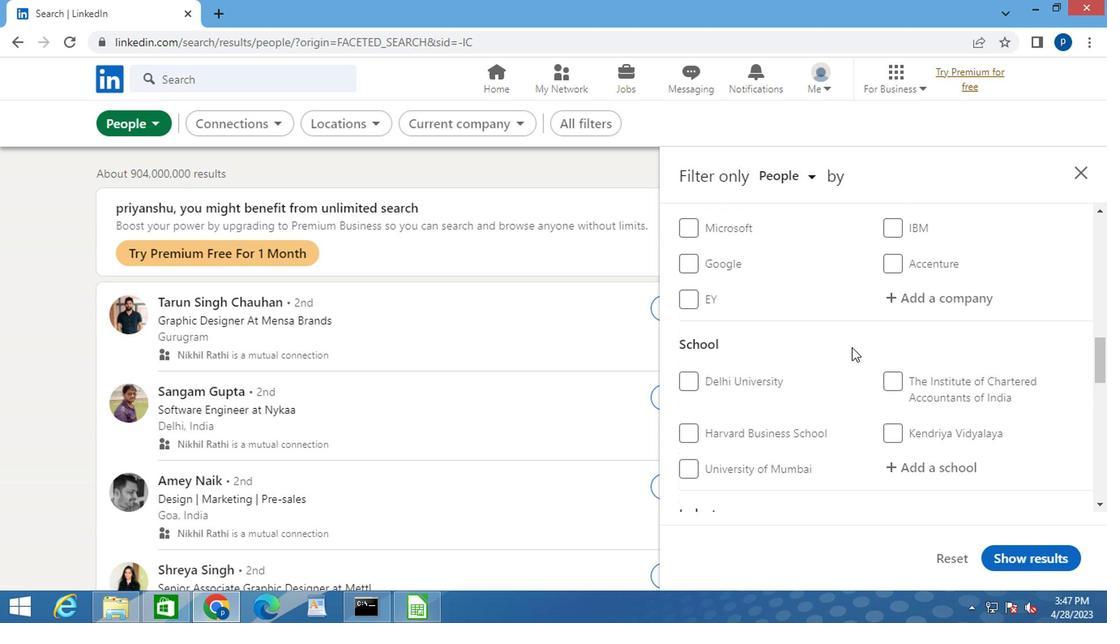 
Action: Mouse scrolled (849, 349) with delta (0, 1)
Screenshot: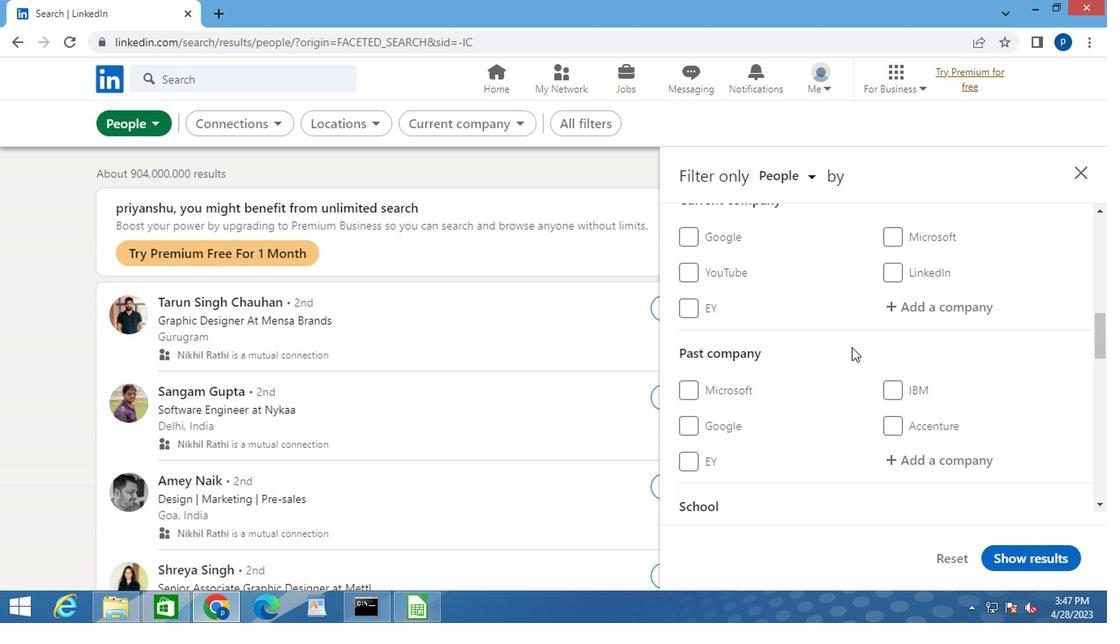 
Action: Mouse moved to (904, 384)
Screenshot: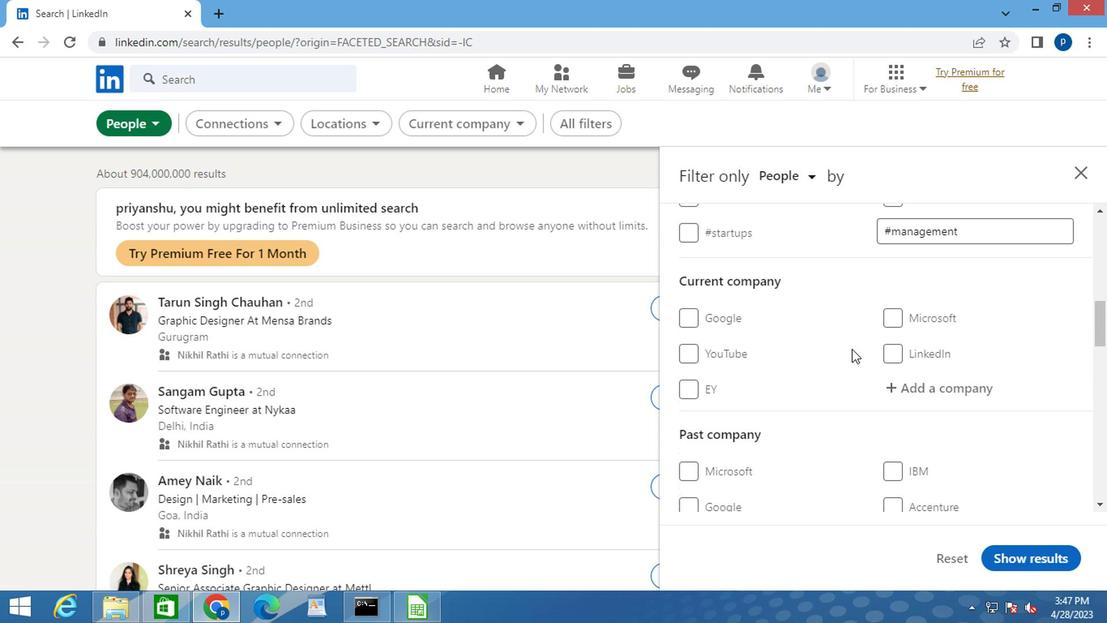 
Action: Mouse pressed left at (904, 384)
Screenshot: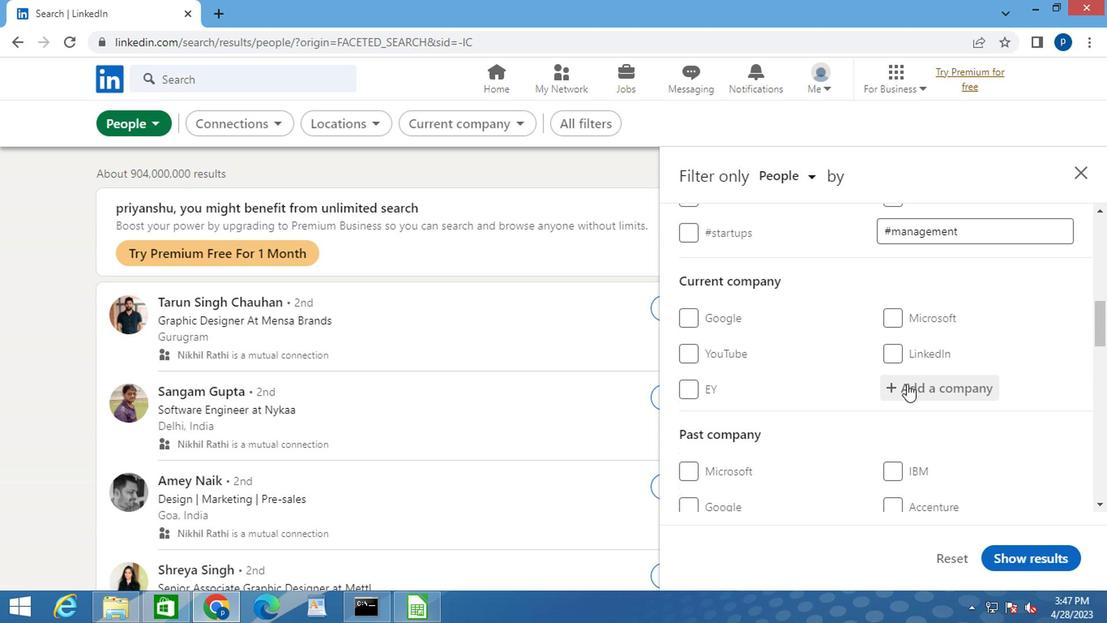 
Action: Mouse moved to (904, 387)
Screenshot: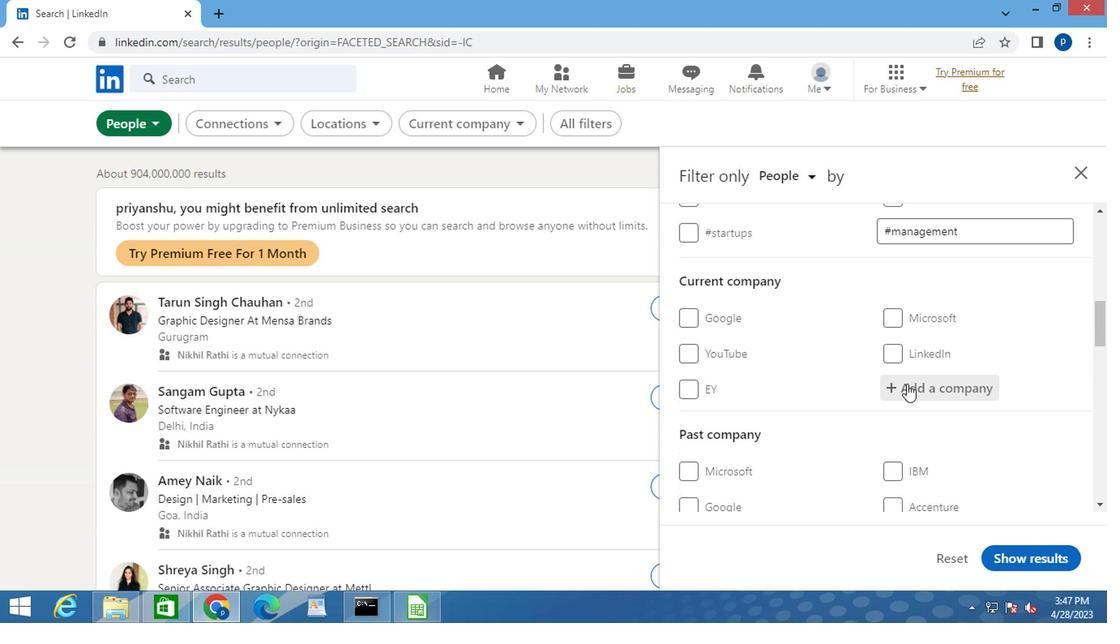 
Action: Key pressed <Key.caps_lock>JAC<Key.space><Key.caps_lock><Key.caps_lock>G<Key.caps_lock>ROUP
Screenshot: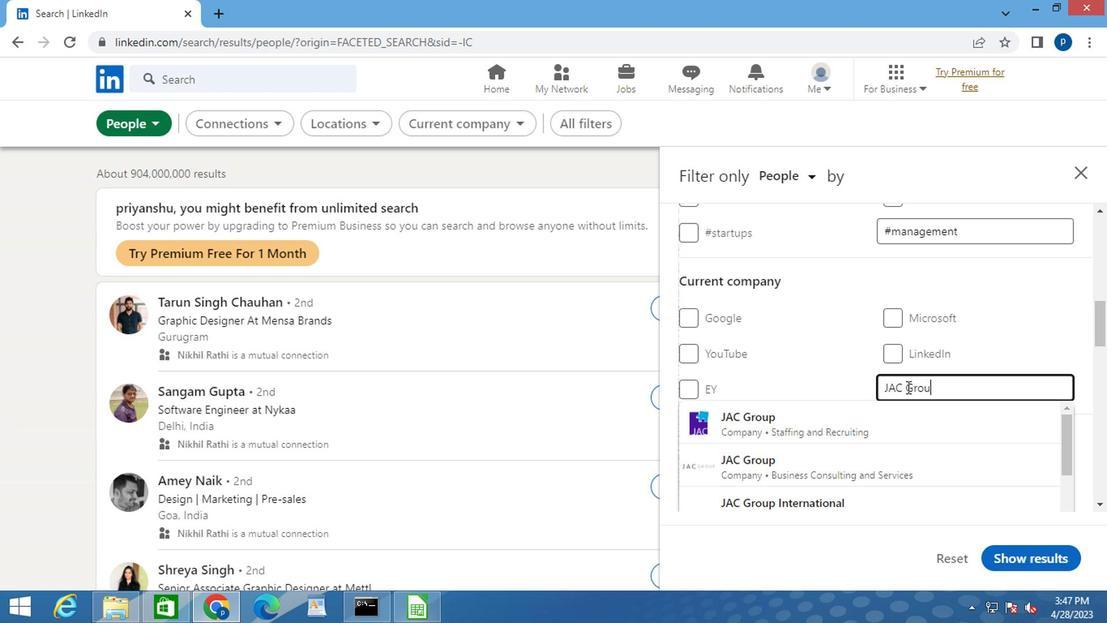 
Action: Mouse moved to (861, 420)
Screenshot: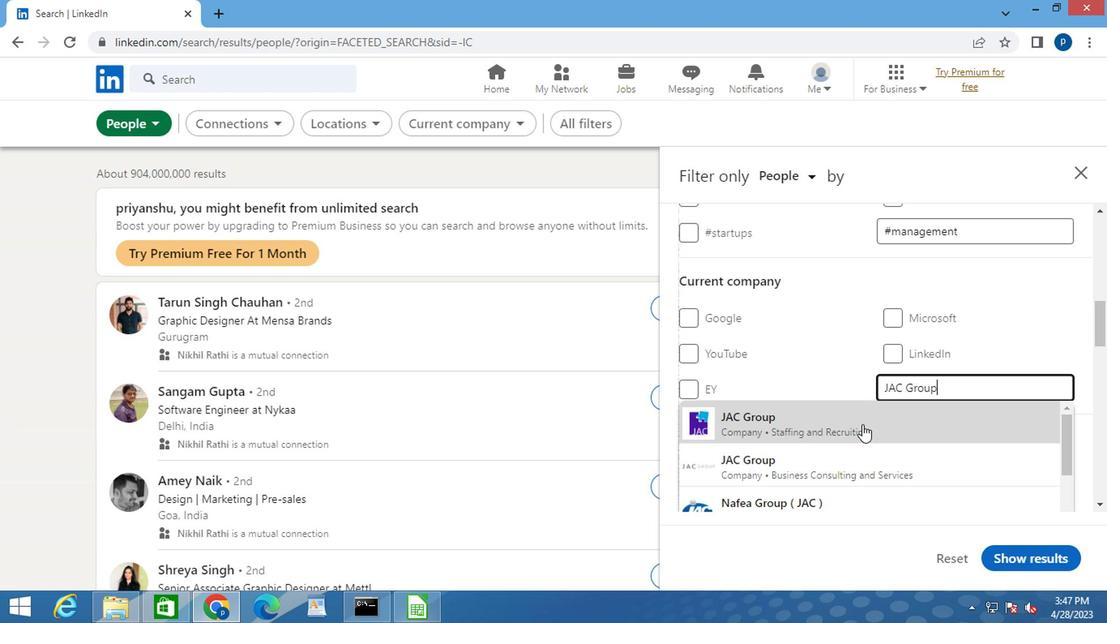
Action: Mouse pressed left at (861, 420)
Screenshot: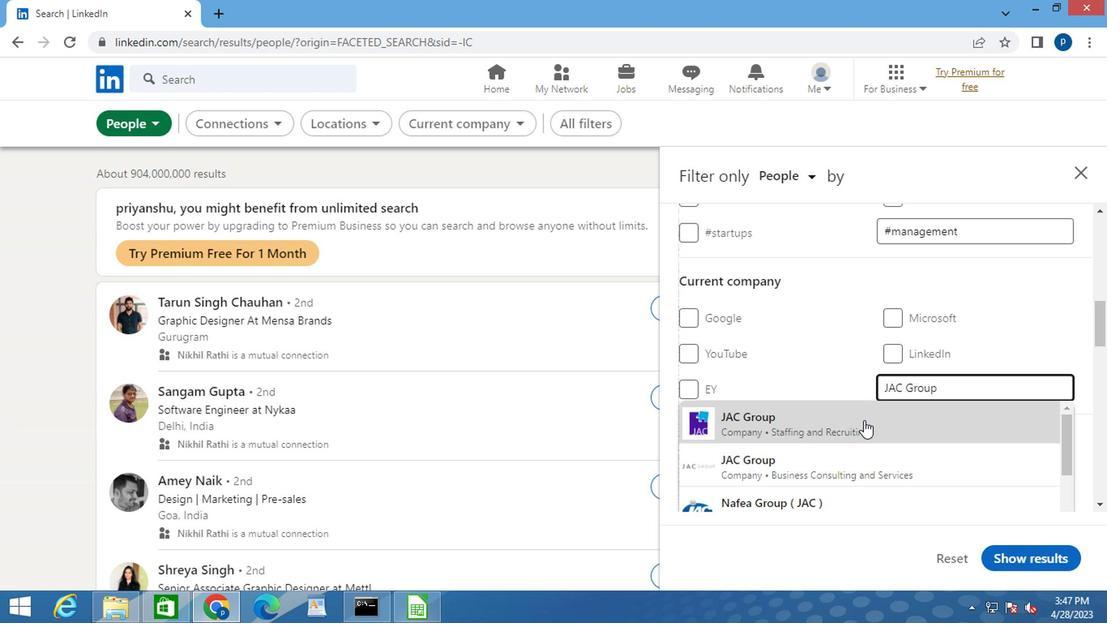 
Action: Mouse moved to (828, 414)
Screenshot: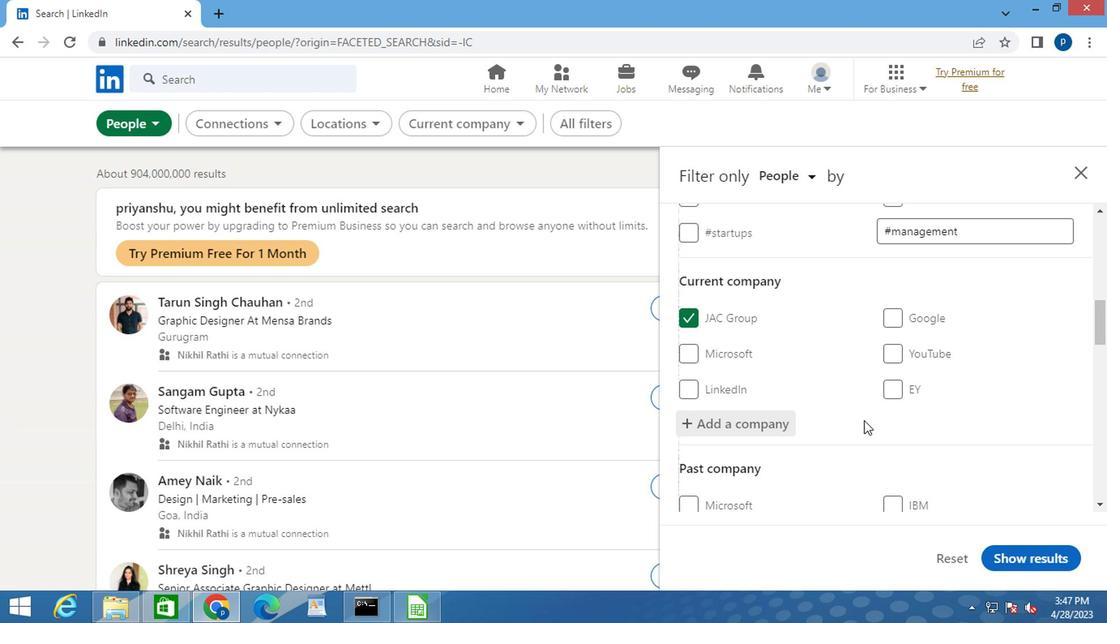 
Action: Mouse scrolled (828, 413) with delta (0, 0)
Screenshot: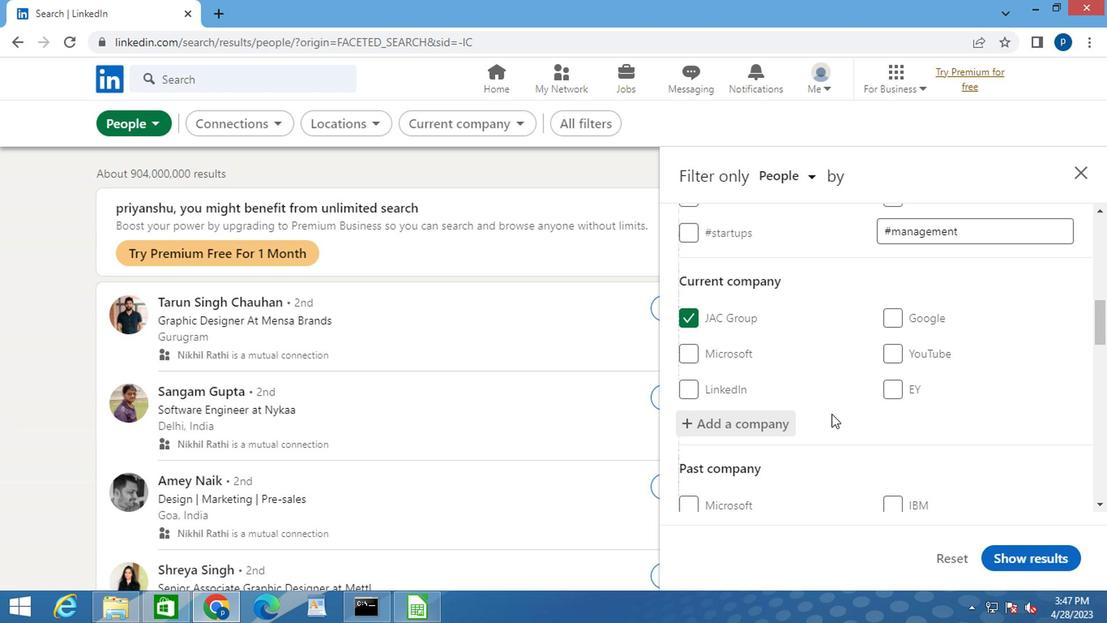 
Action: Mouse scrolled (828, 413) with delta (0, 0)
Screenshot: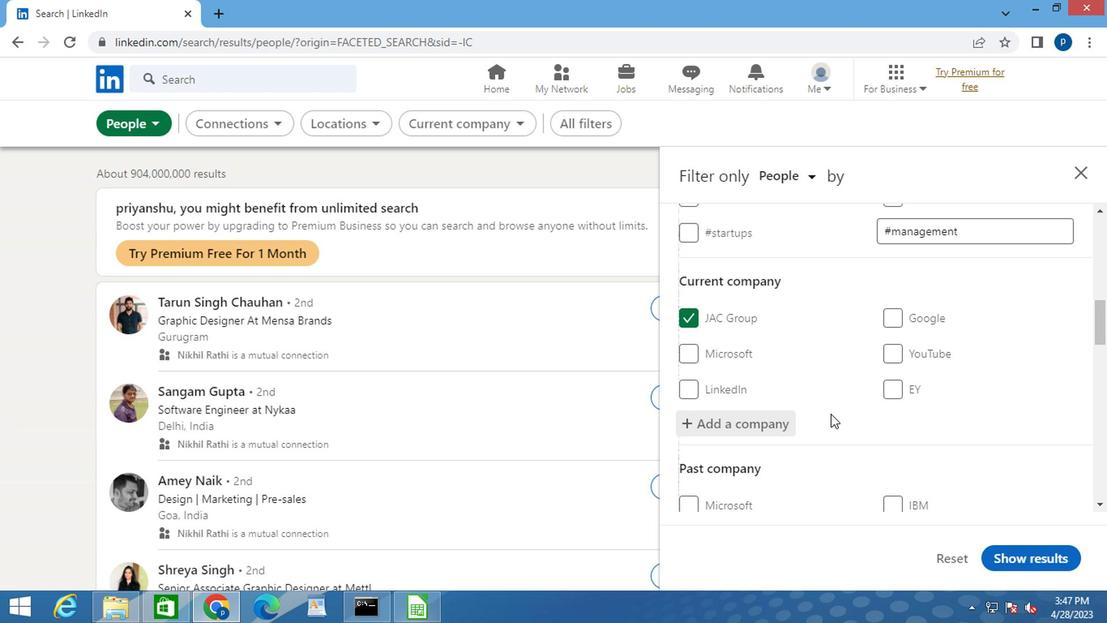 
Action: Mouse scrolled (828, 413) with delta (0, 0)
Screenshot: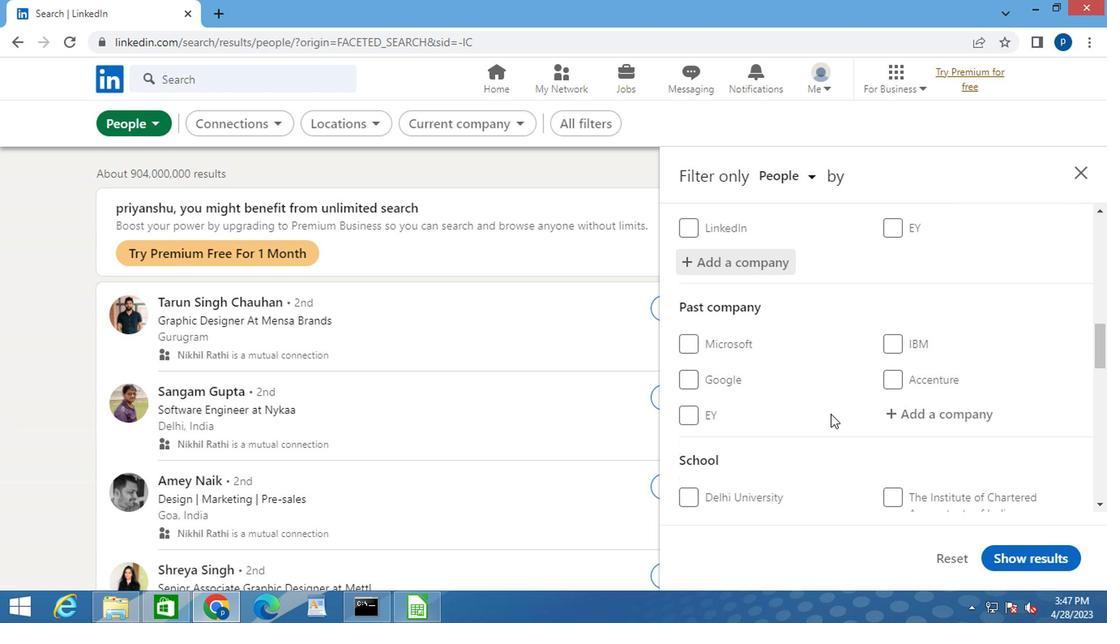 
Action: Mouse scrolled (828, 413) with delta (0, 0)
Screenshot: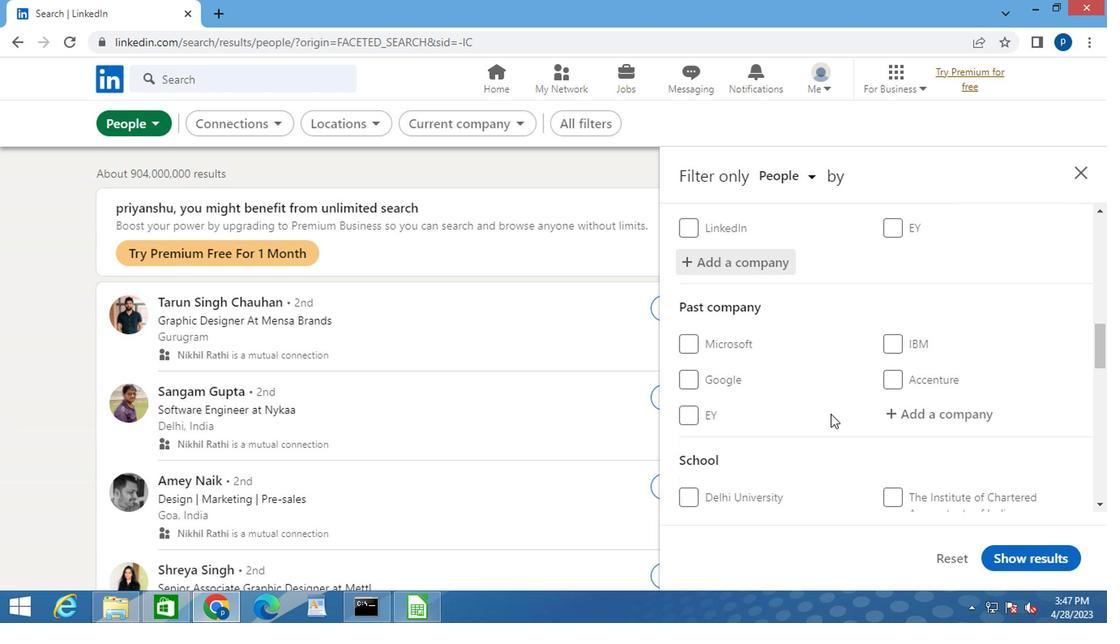 
Action: Mouse moved to (904, 411)
Screenshot: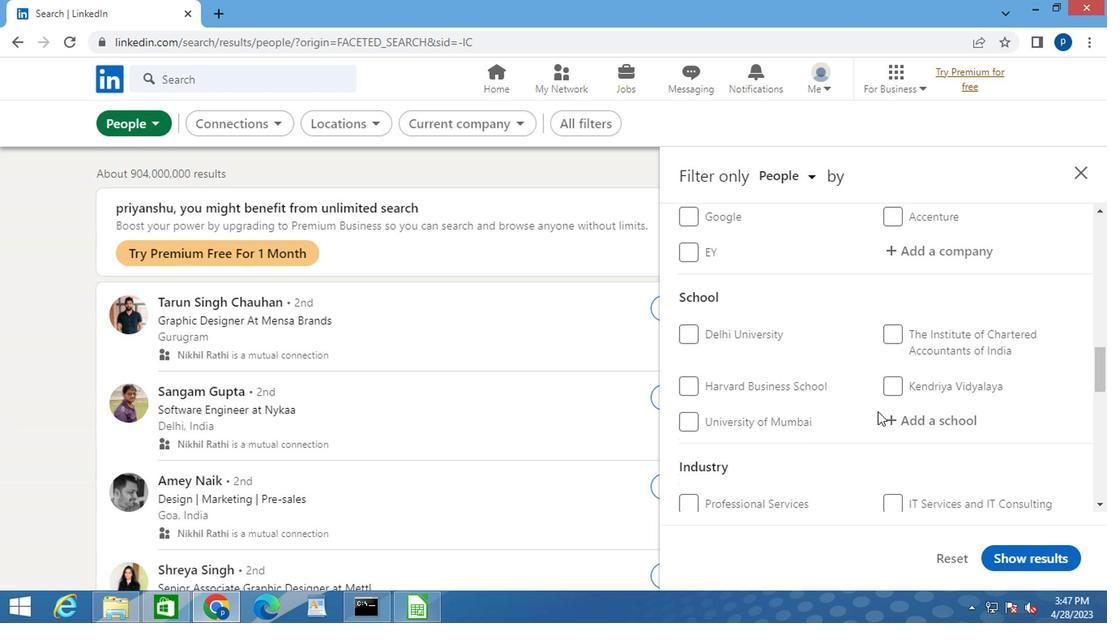 
Action: Mouse pressed left at (904, 411)
Screenshot: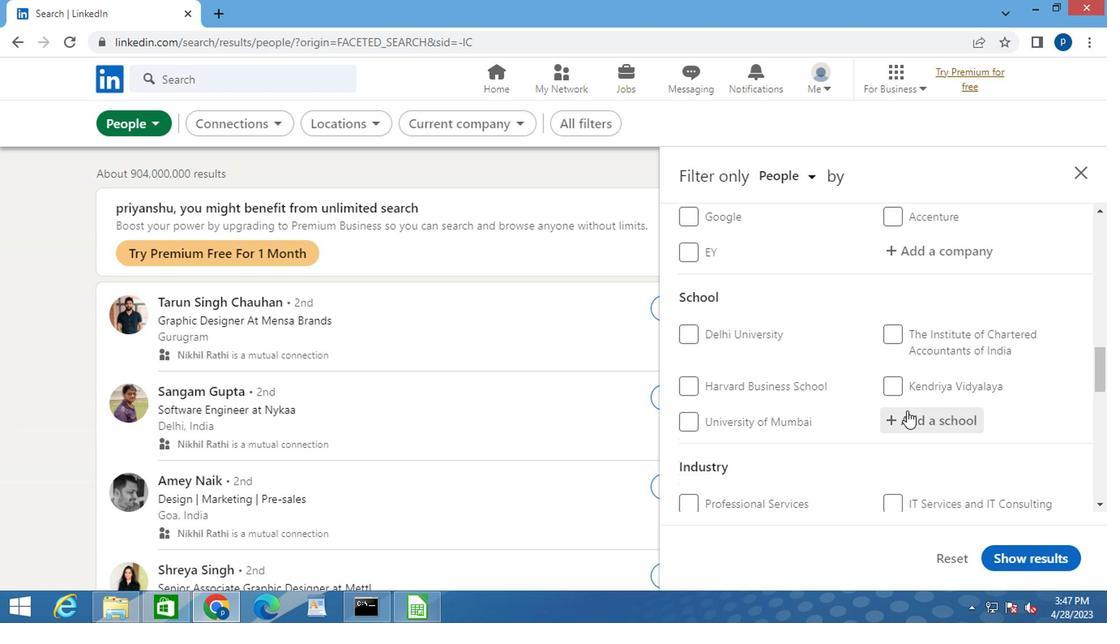
Action: Mouse moved to (904, 419)
Screenshot: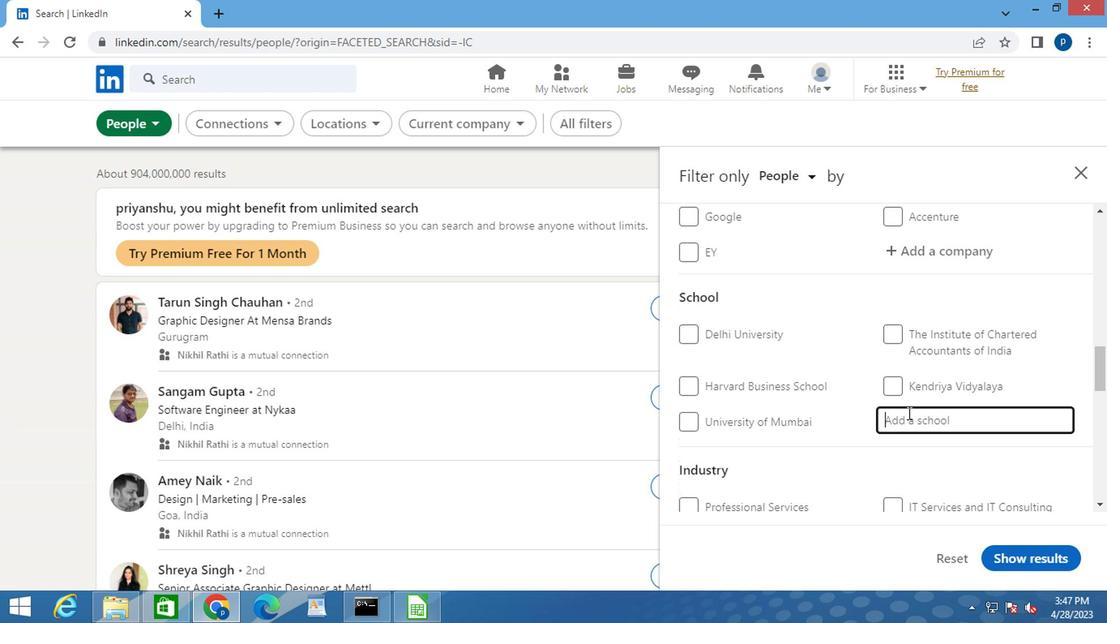 
Action: Key pressed <Key.caps_lock>K<Key.caps_lock>HALLIKOTE
Screenshot: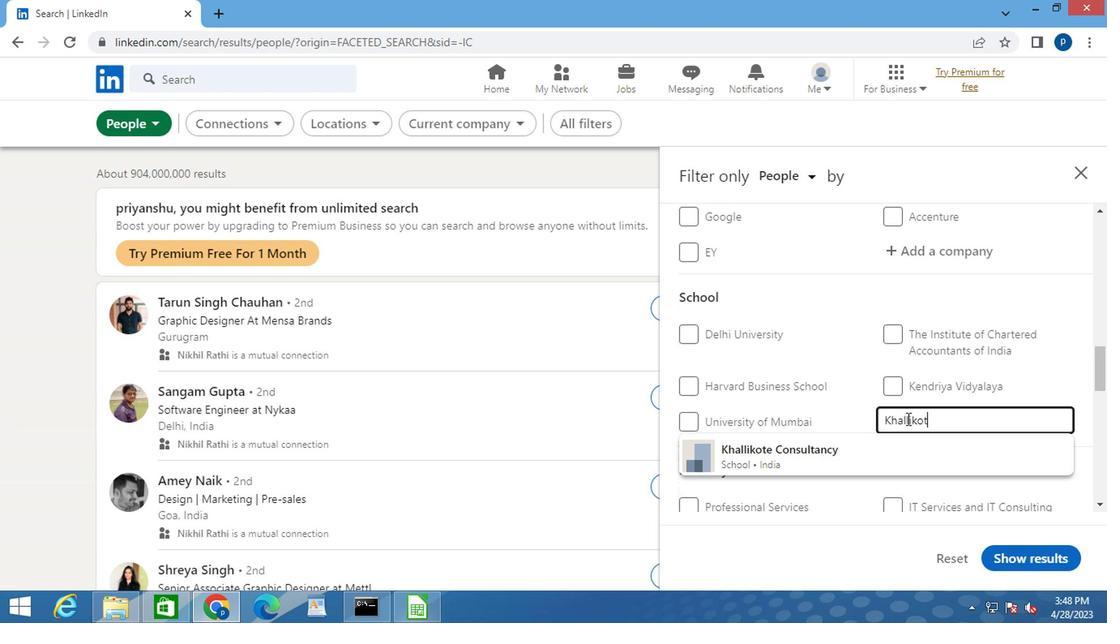 
Action: Mouse moved to (834, 447)
Screenshot: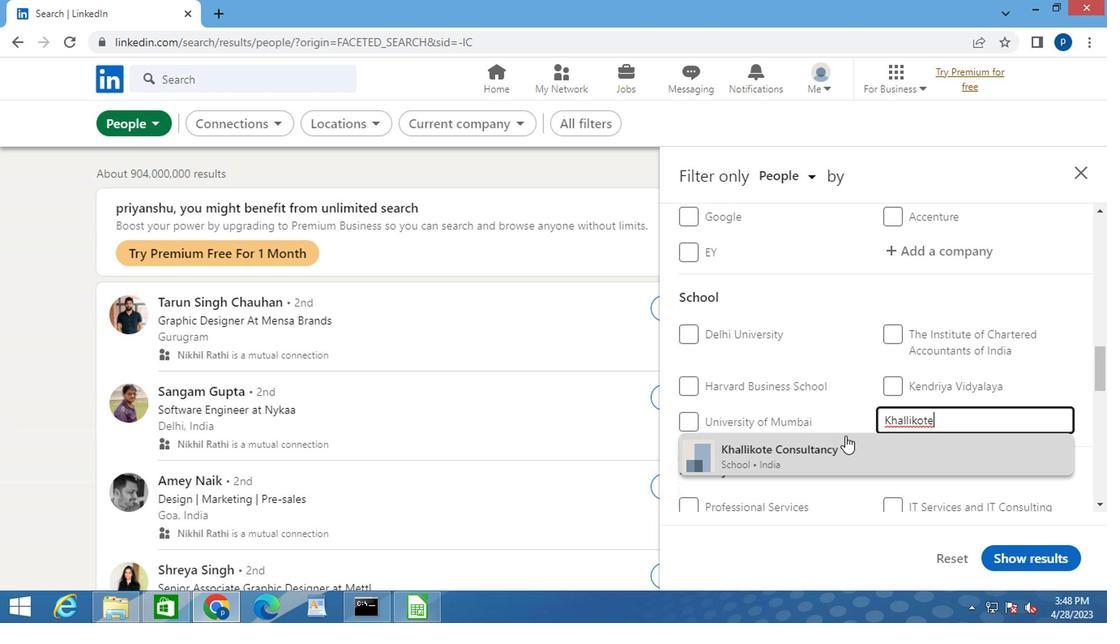 
Action: Mouse pressed left at (834, 447)
Screenshot: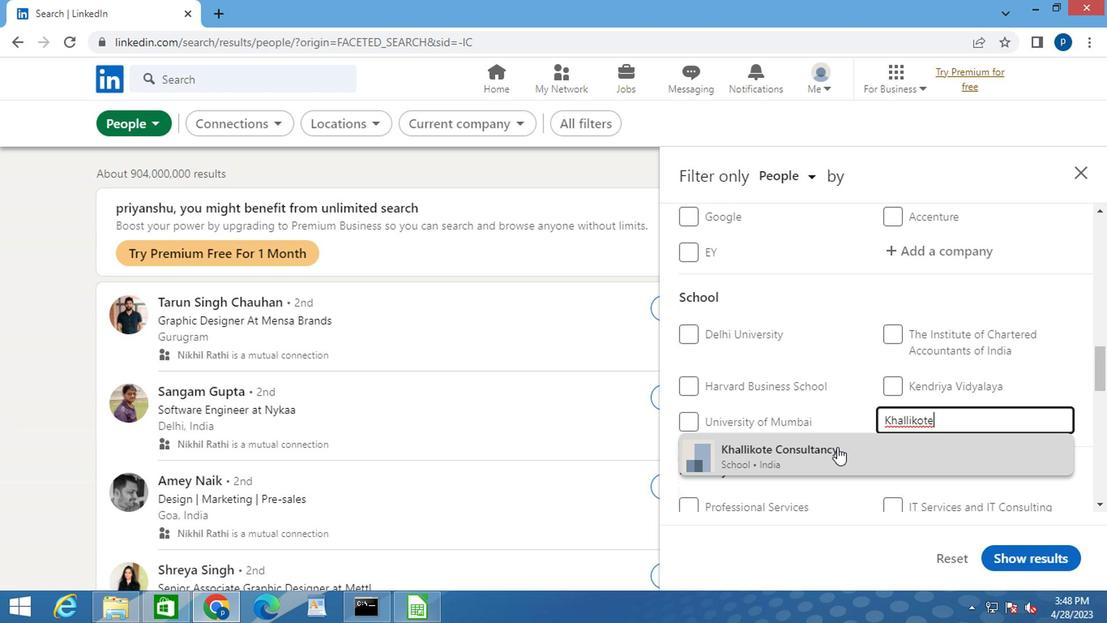 
Action: Mouse moved to (825, 428)
Screenshot: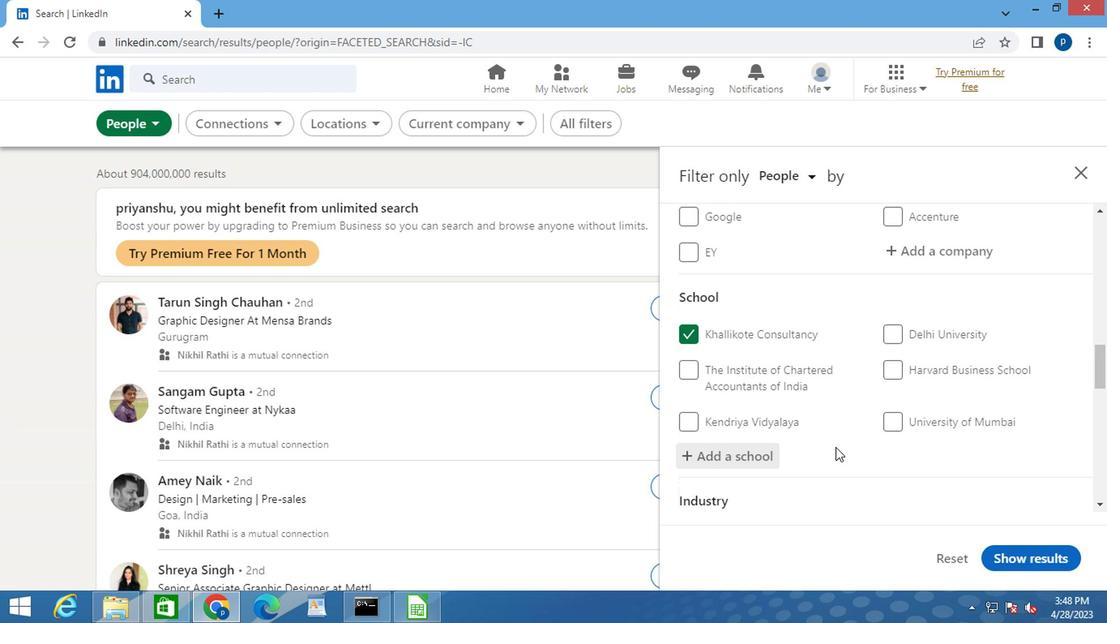 
Action: Mouse scrolled (825, 427) with delta (0, 0)
Screenshot: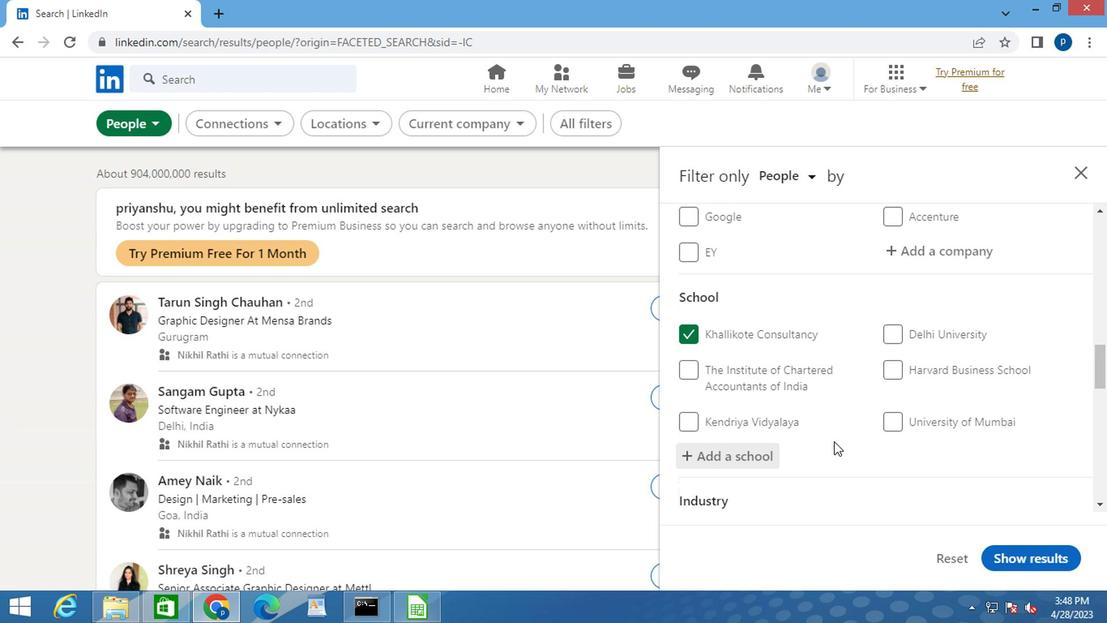 
Action: Mouse scrolled (825, 427) with delta (0, 0)
Screenshot: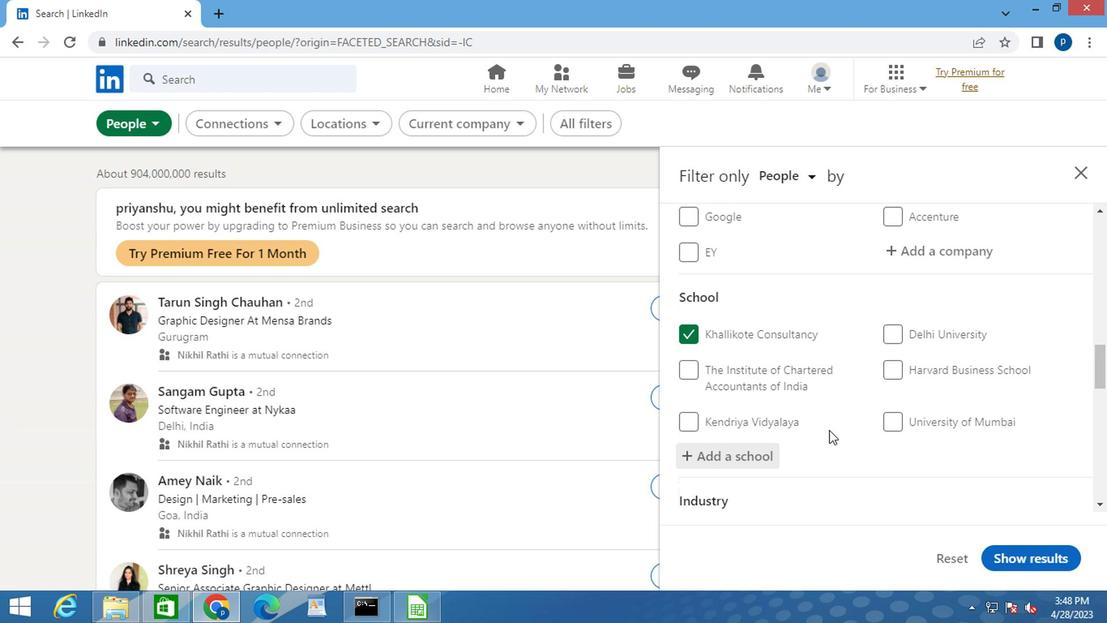 
Action: Mouse scrolled (825, 427) with delta (0, 0)
Screenshot: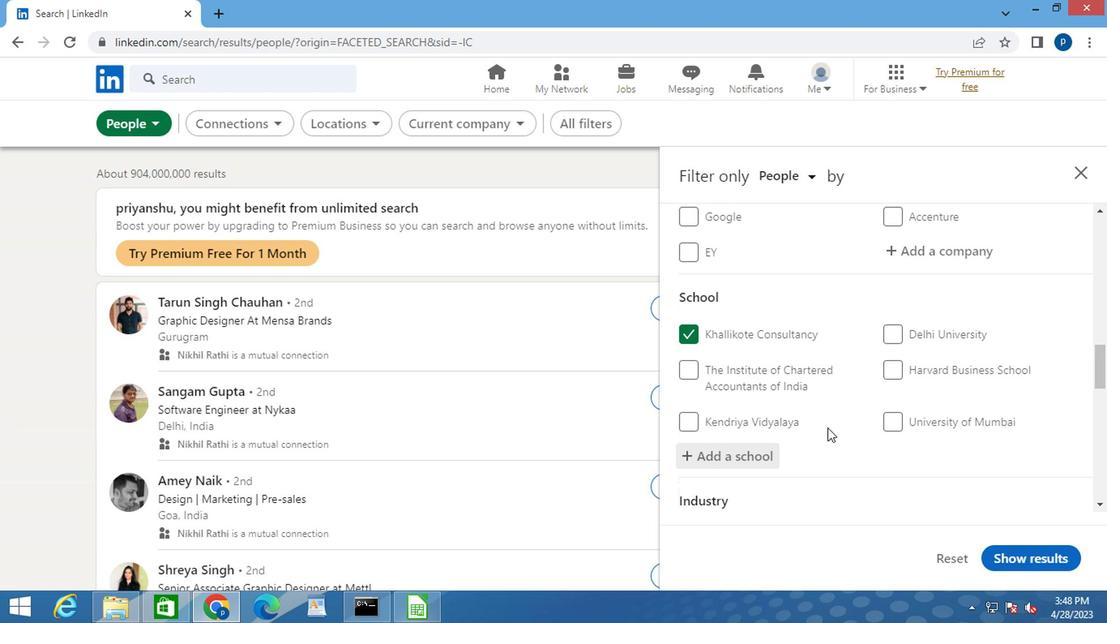 
Action: Mouse moved to (911, 387)
Screenshot: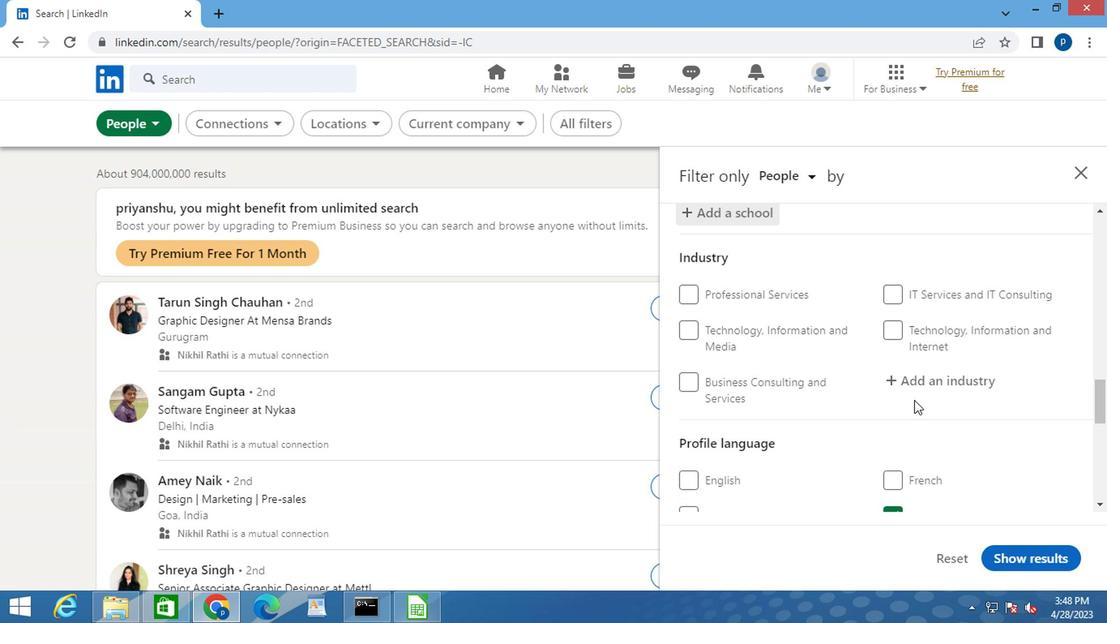 
Action: Mouse pressed left at (911, 387)
Screenshot: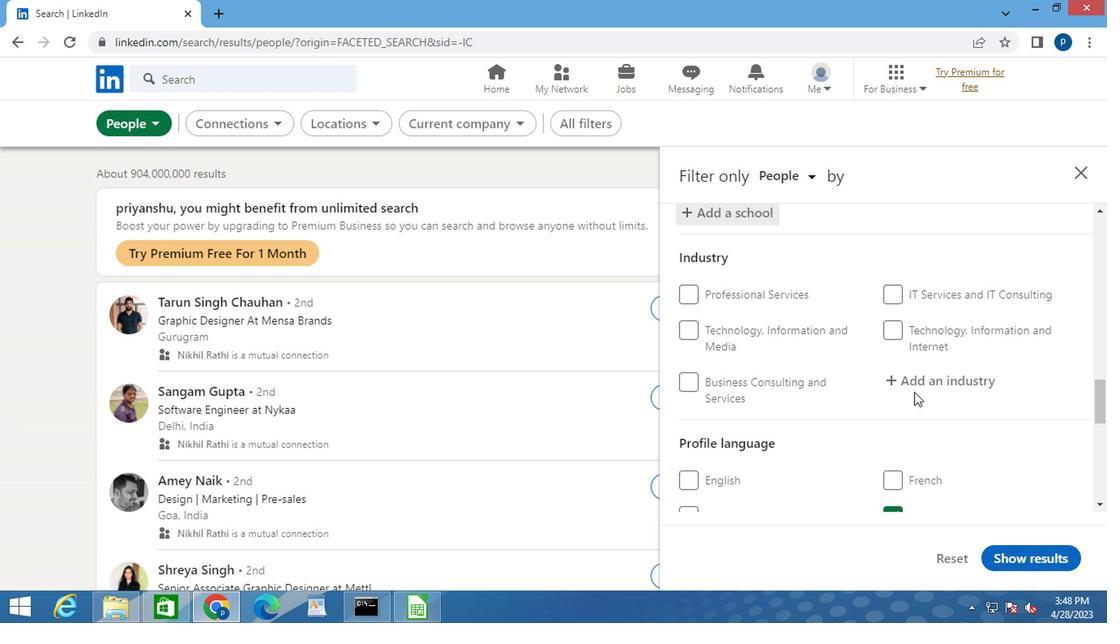
Action: Key pressed <Key.caps_lock>S<Key.caps_lock>ERVICES<Key.space>FOR<Key.space>THE
Screenshot: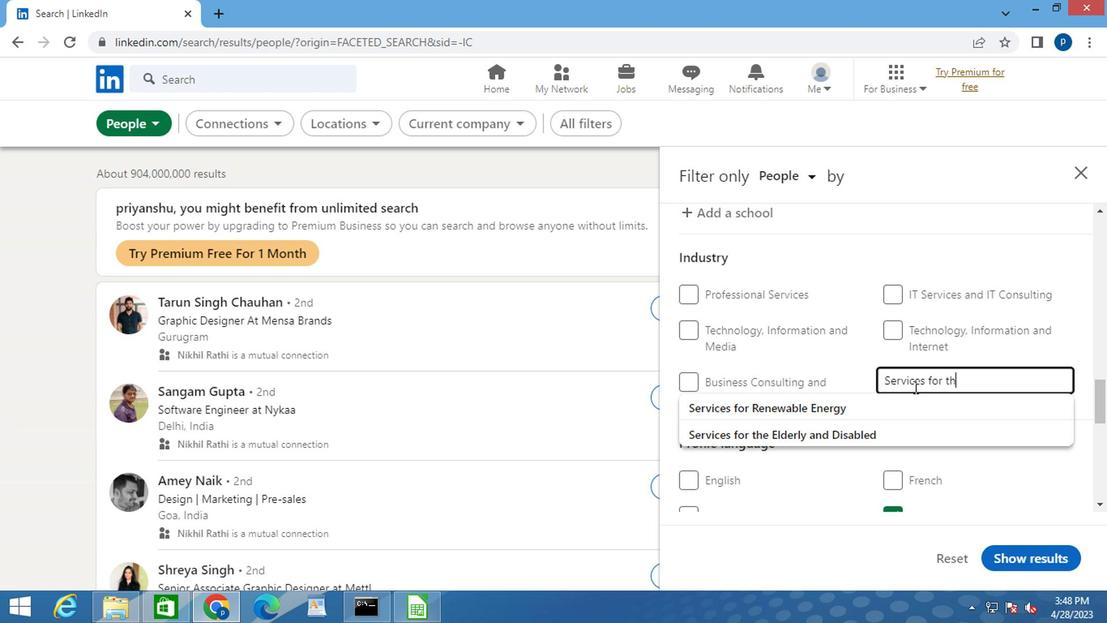 
Action: Mouse moved to (855, 404)
Screenshot: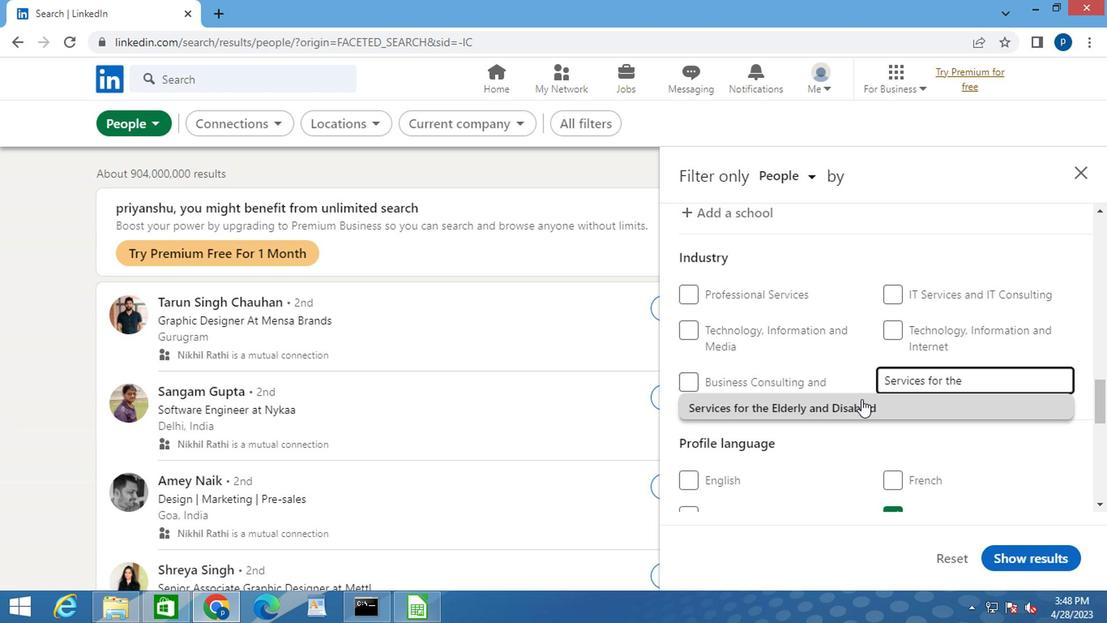 
Action: Mouse pressed left at (855, 404)
Screenshot: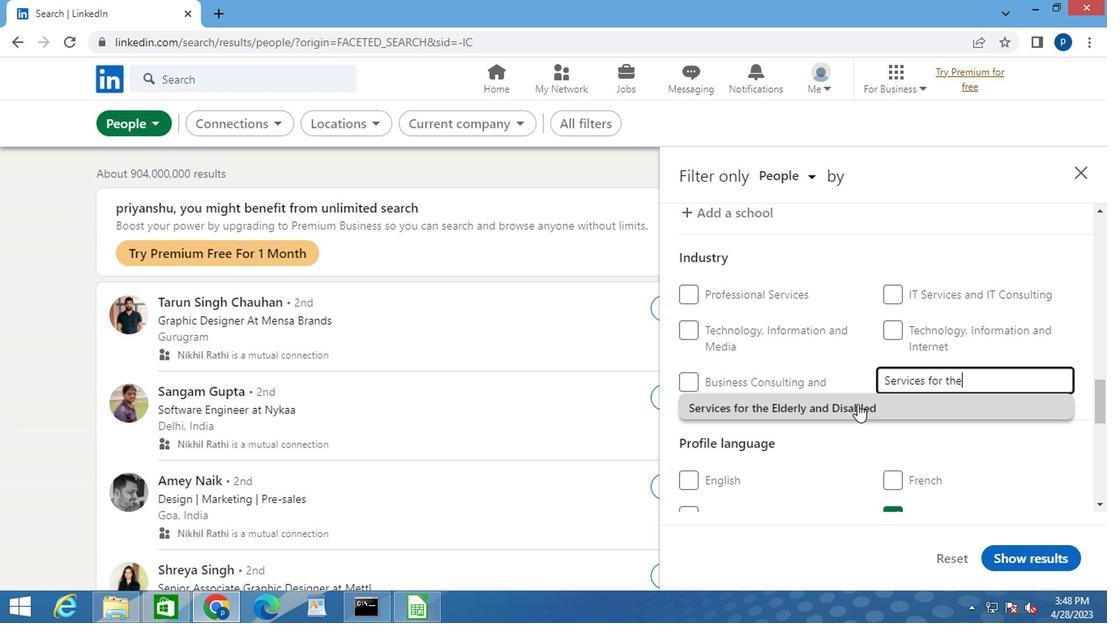 
Action: Mouse moved to (849, 397)
Screenshot: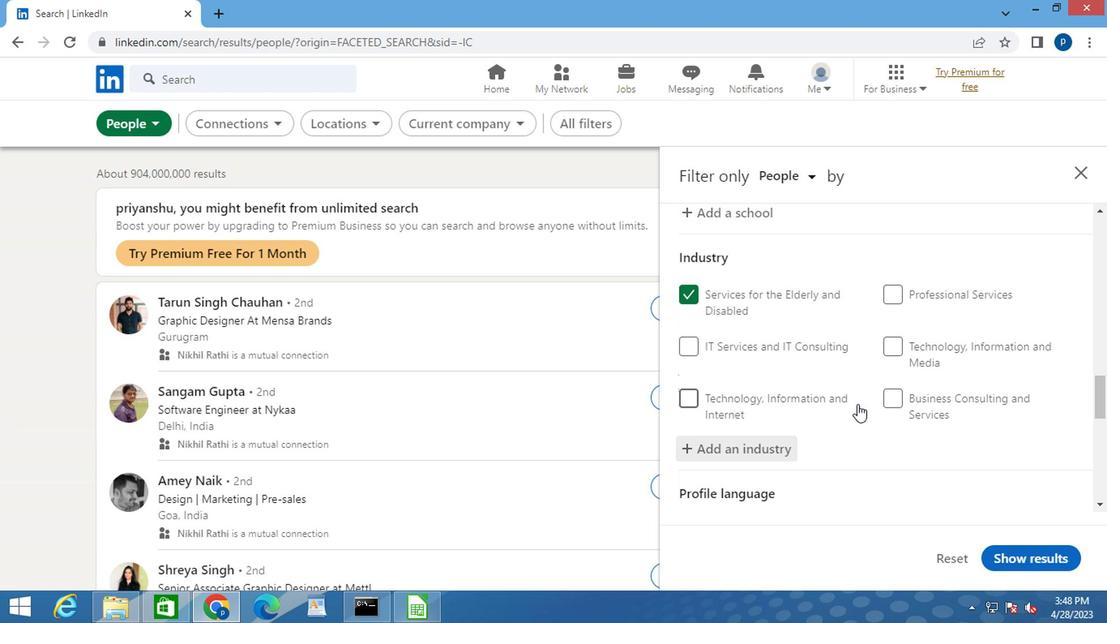 
Action: Mouse scrolled (849, 396) with delta (0, -1)
Screenshot: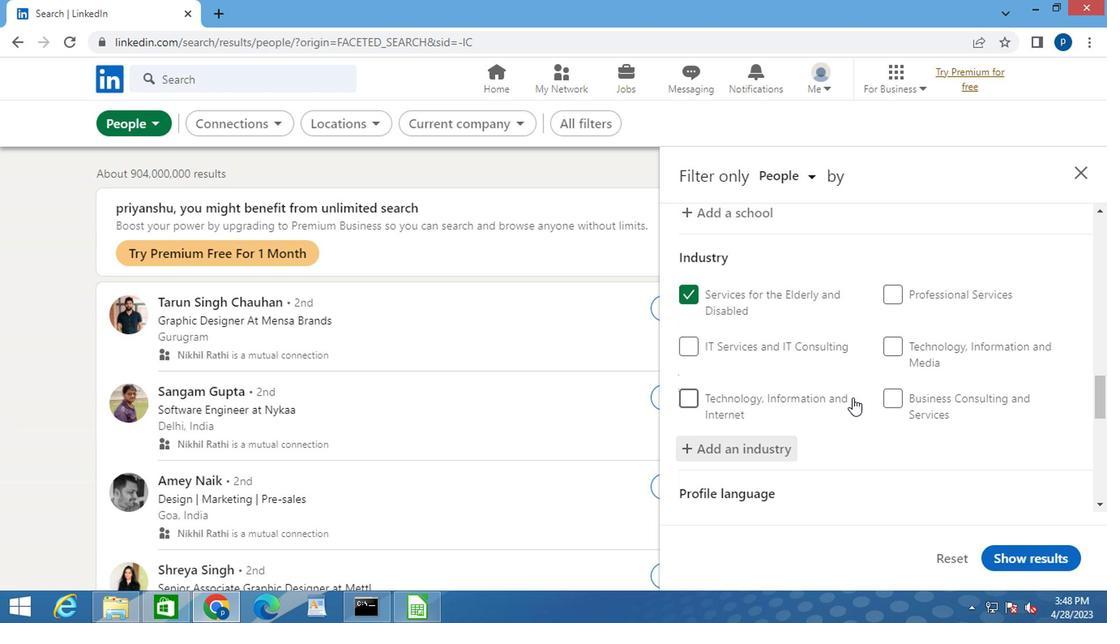 
Action: Mouse scrolled (849, 396) with delta (0, -1)
Screenshot: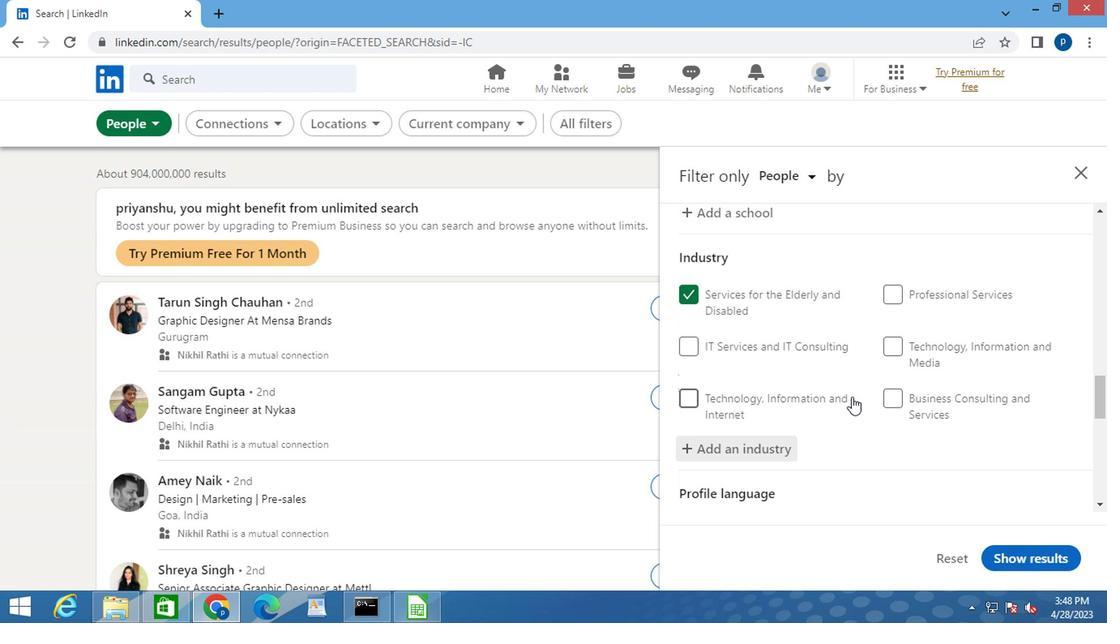 
Action: Mouse moved to (836, 392)
Screenshot: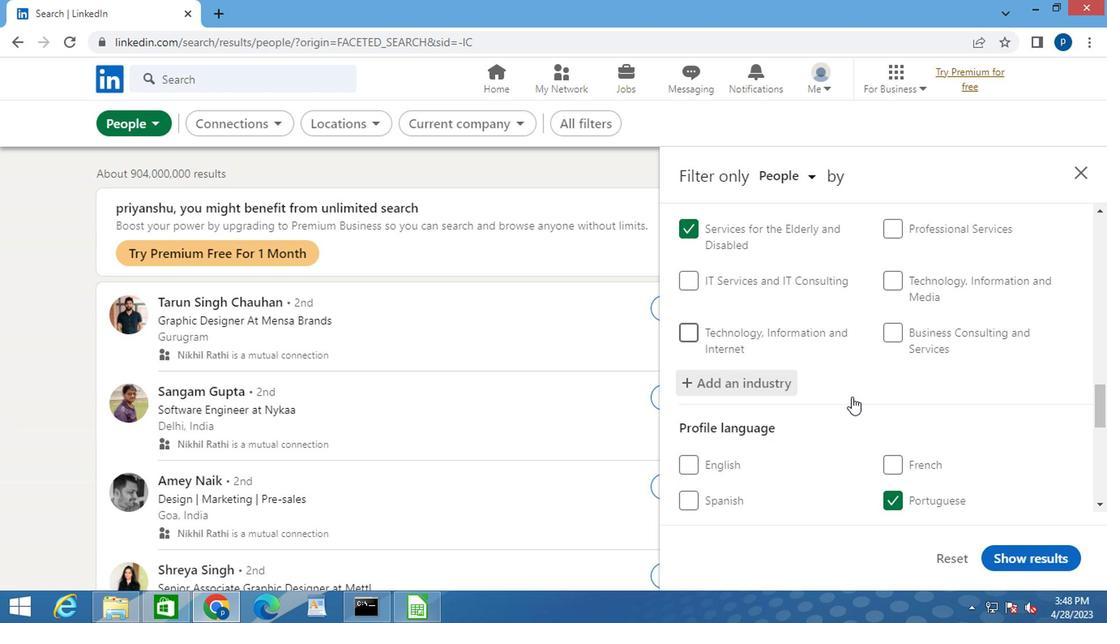 
Action: Mouse scrolled (836, 391) with delta (0, 0)
Screenshot: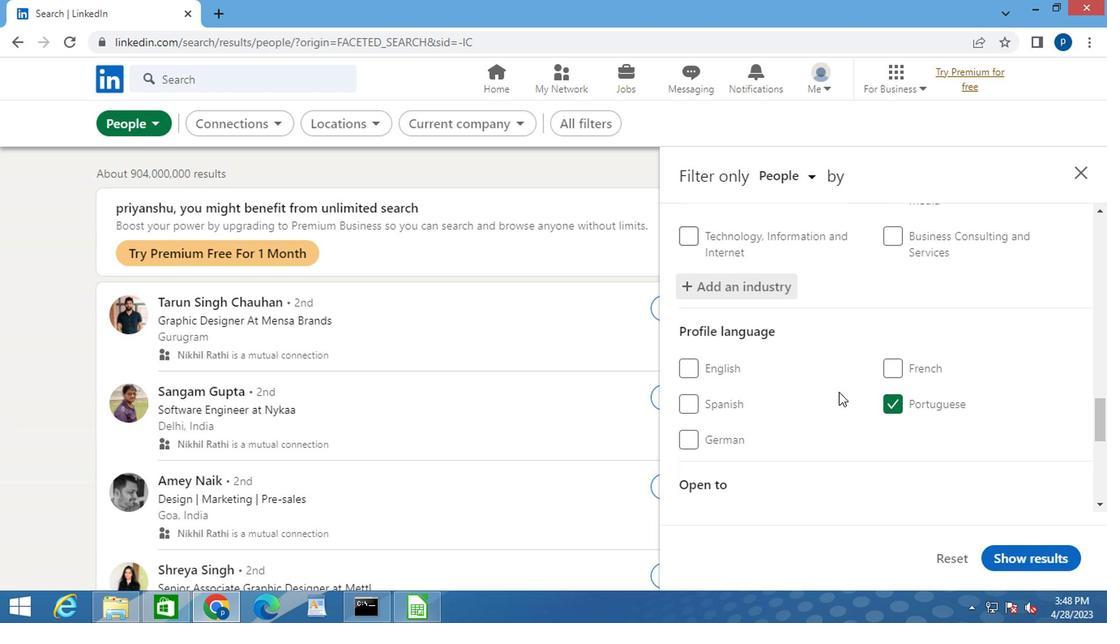 
Action: Mouse scrolled (836, 391) with delta (0, 0)
Screenshot: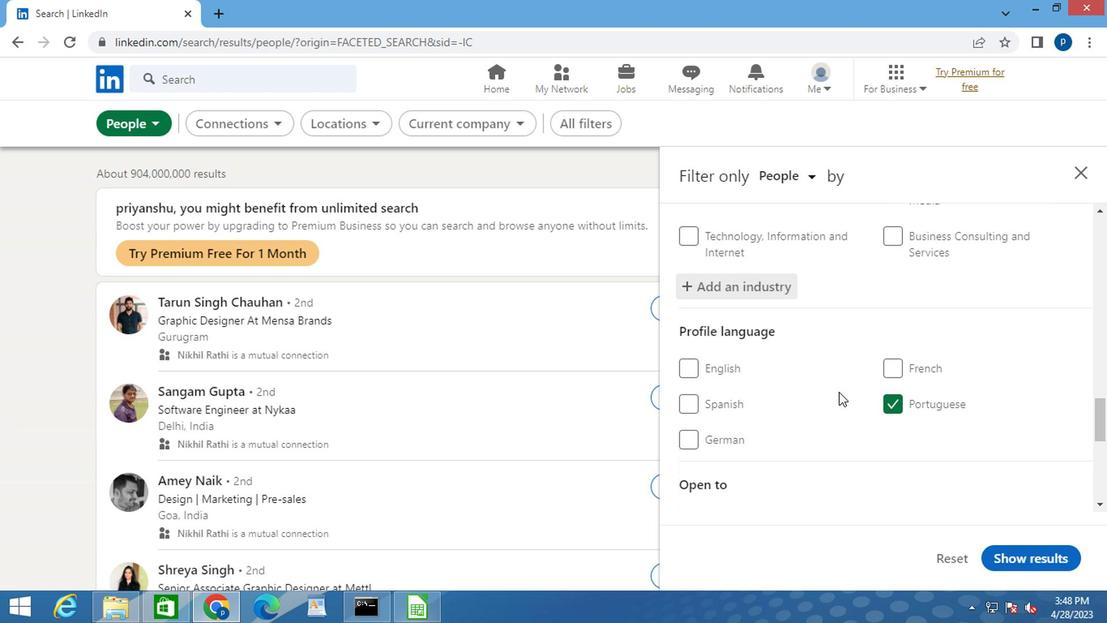 
Action: Mouse scrolled (836, 391) with delta (0, 0)
Screenshot: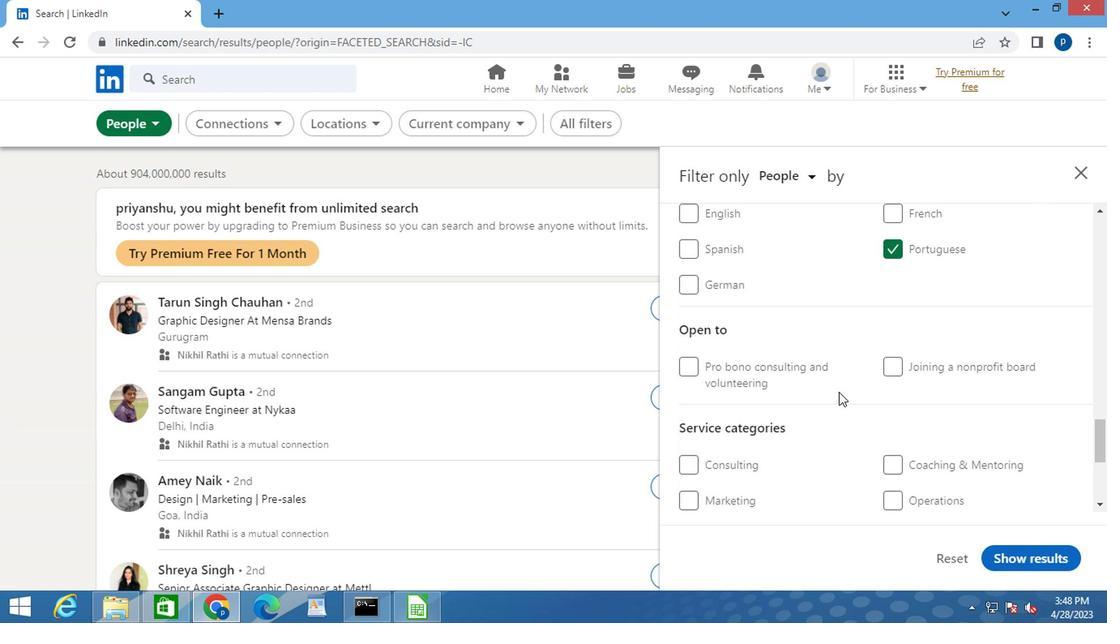 
Action: Mouse scrolled (836, 391) with delta (0, 0)
Screenshot: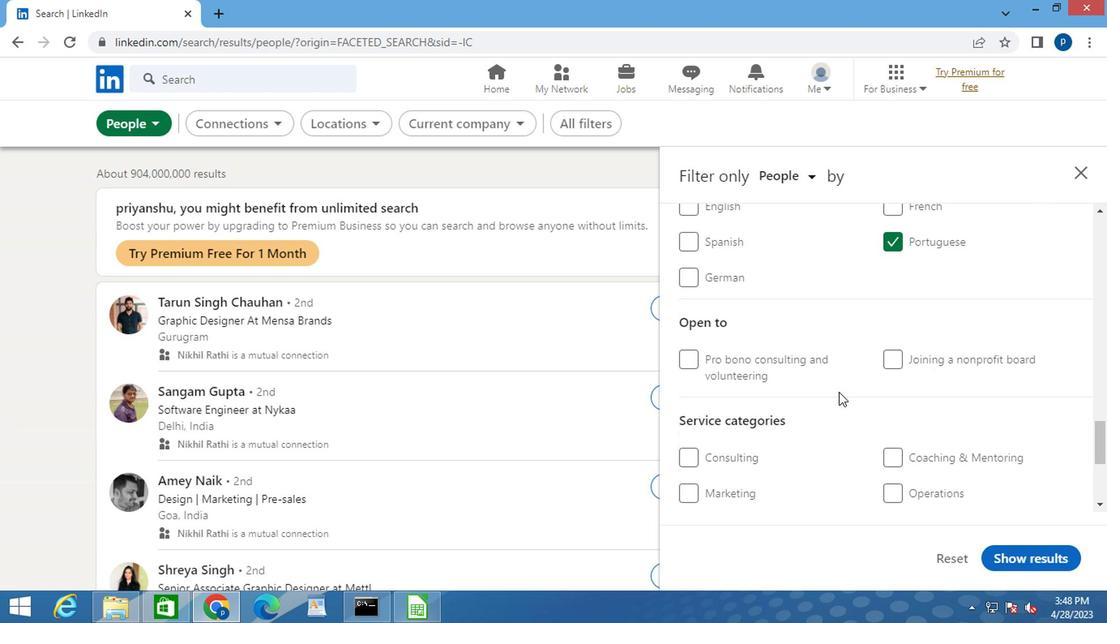 
Action: Mouse moved to (899, 373)
Screenshot: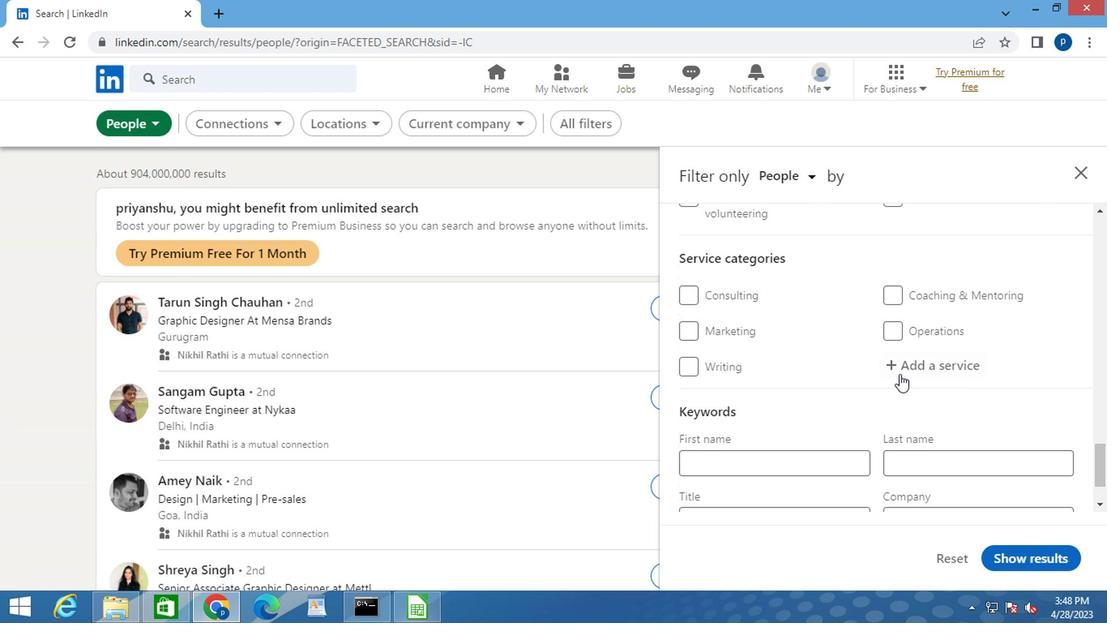 
Action: Mouse pressed left at (899, 373)
Screenshot: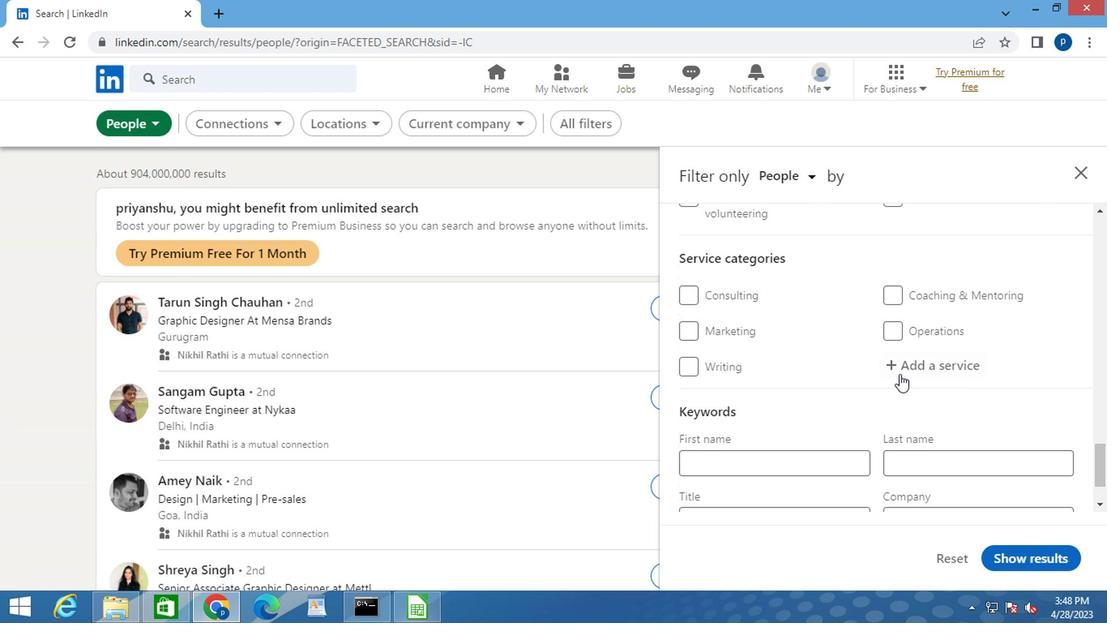 
Action: Key pressed <Key.caps_lock>L<Key.caps_lock>EADERSHIP<Key.space>
Screenshot: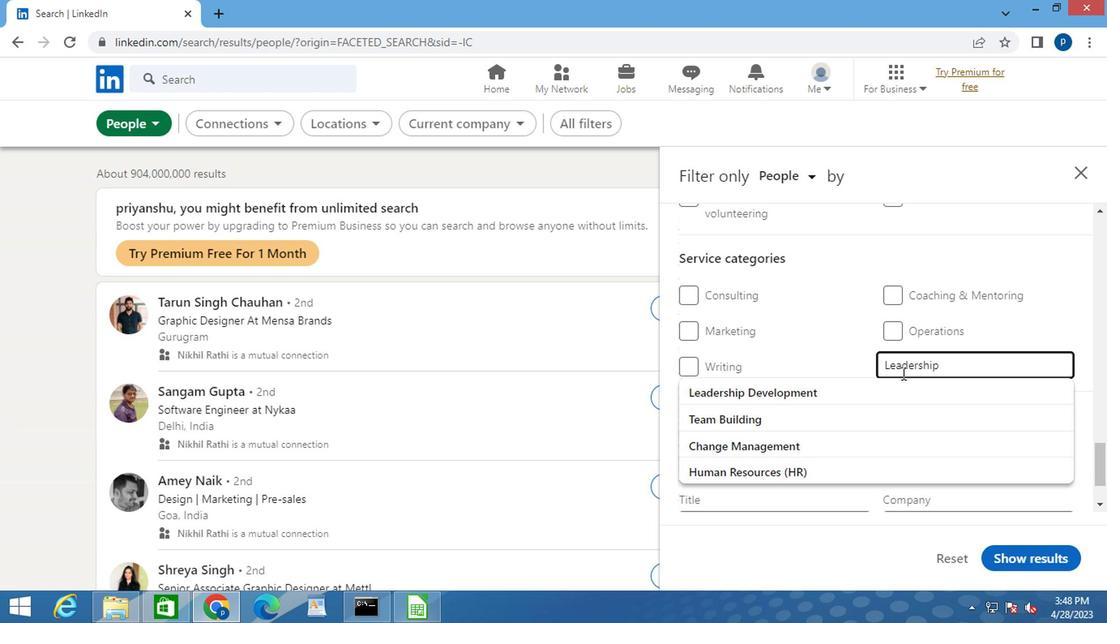 
Action: Mouse moved to (797, 388)
Screenshot: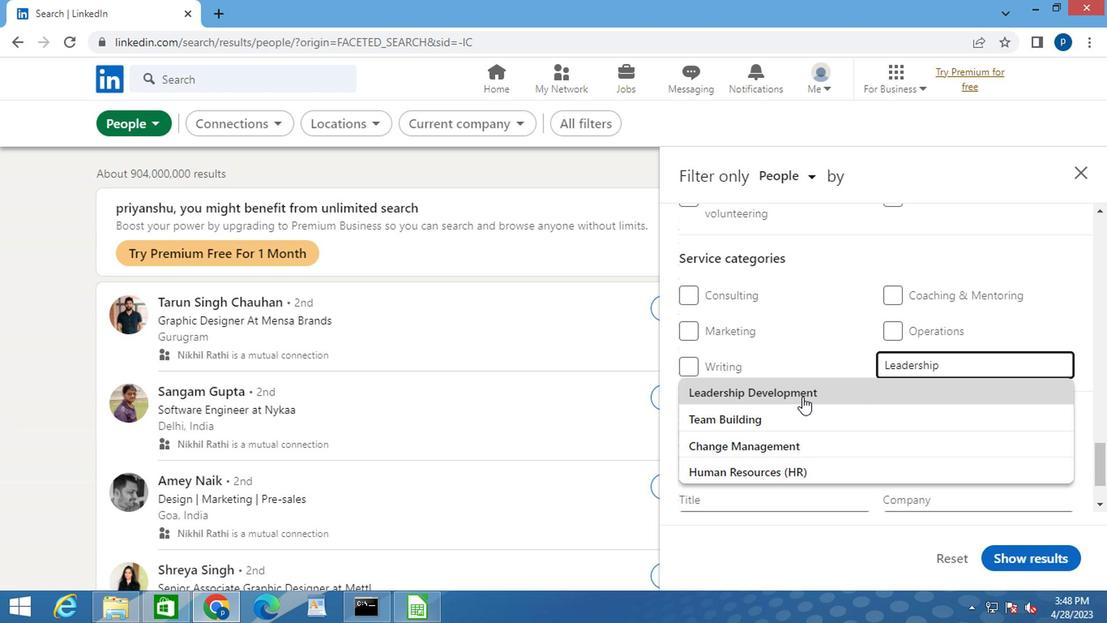 
Action: Mouse pressed left at (797, 388)
Screenshot: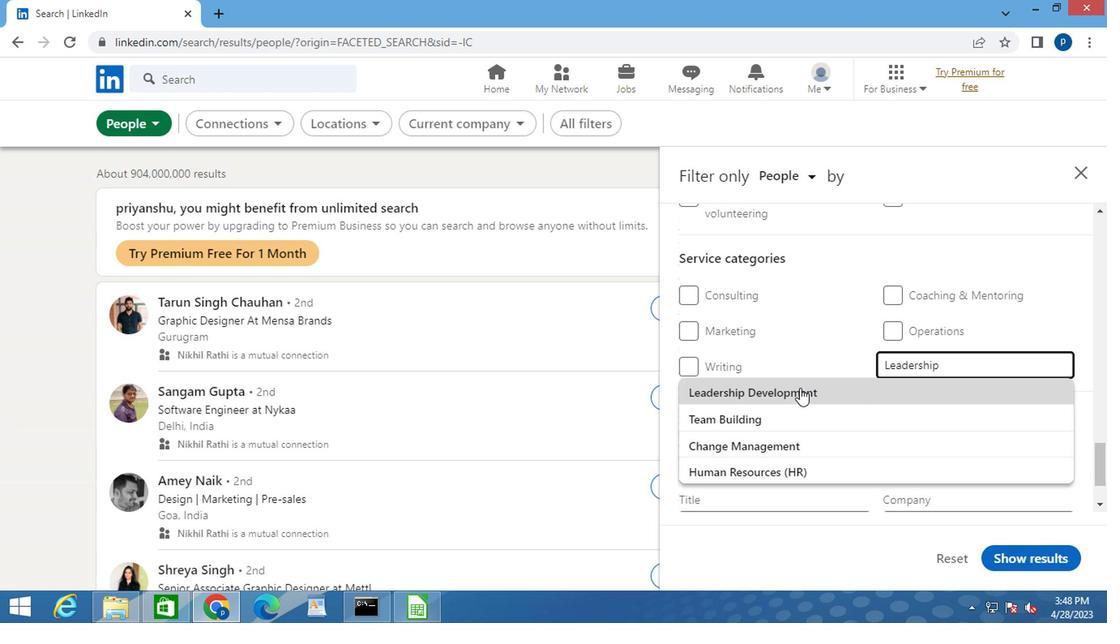 
Action: Mouse moved to (796, 388)
Screenshot: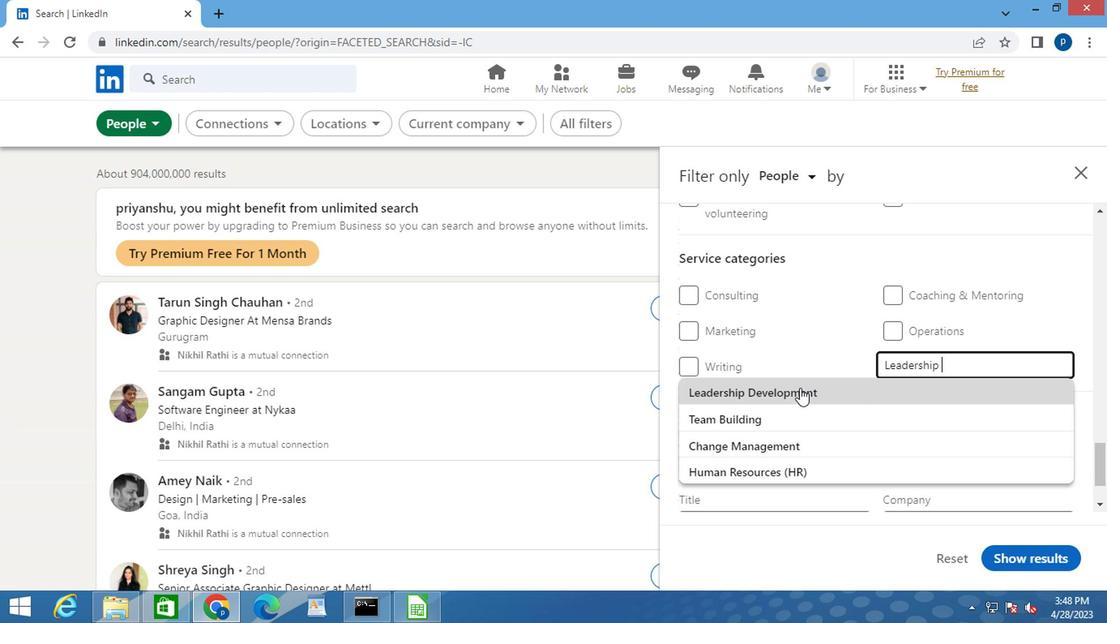 
Action: Mouse scrolled (796, 387) with delta (0, 0)
Screenshot: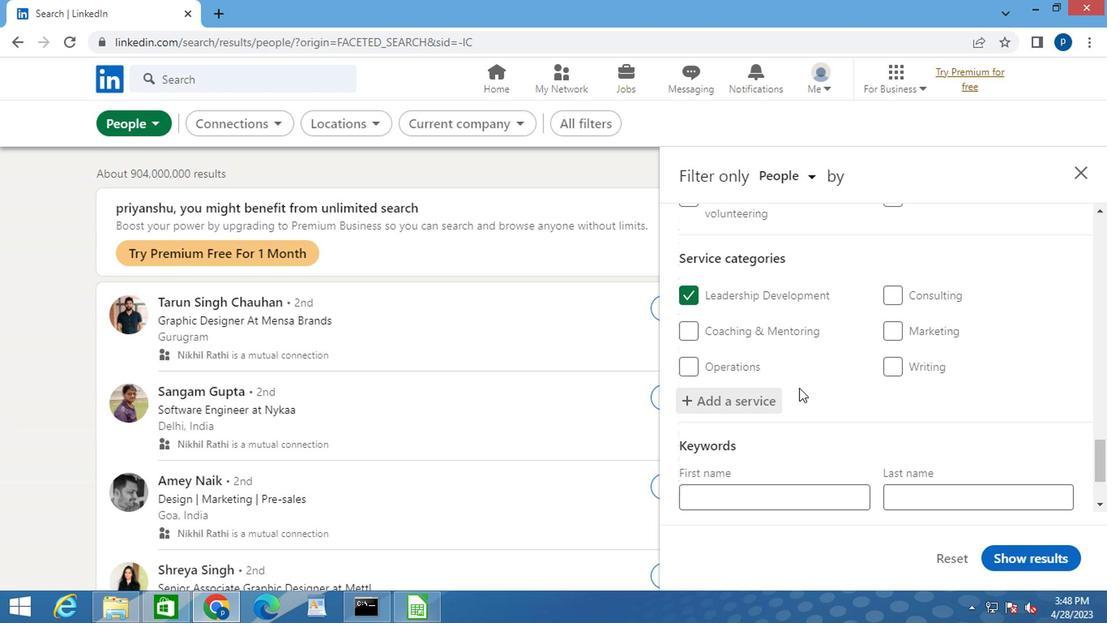 
Action: Mouse scrolled (796, 387) with delta (0, 0)
Screenshot: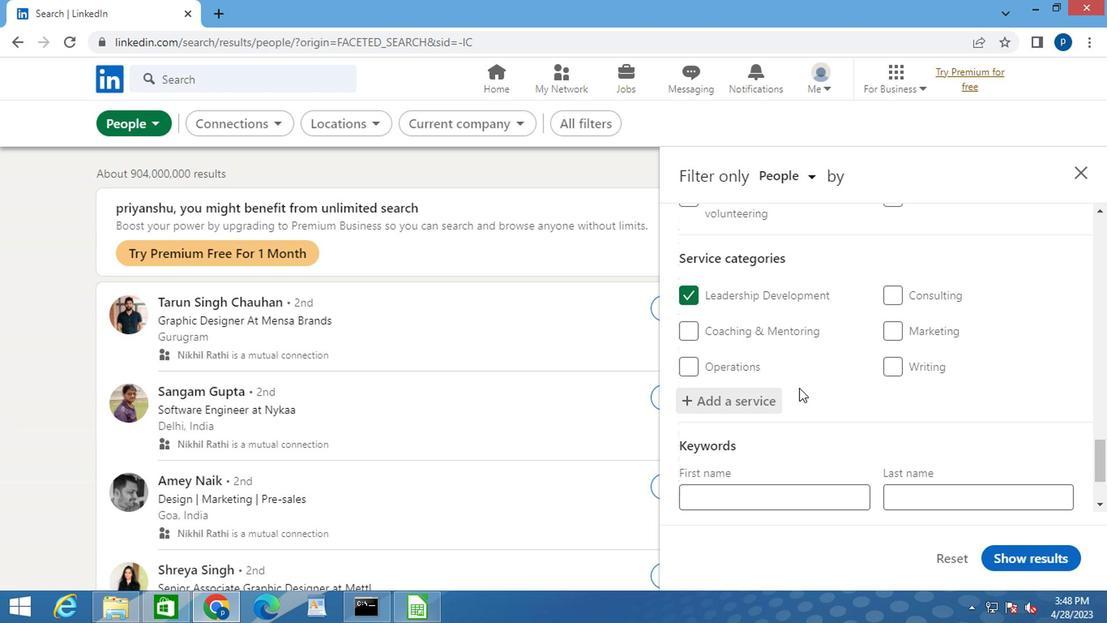 
Action: Mouse scrolled (796, 387) with delta (0, 0)
Screenshot: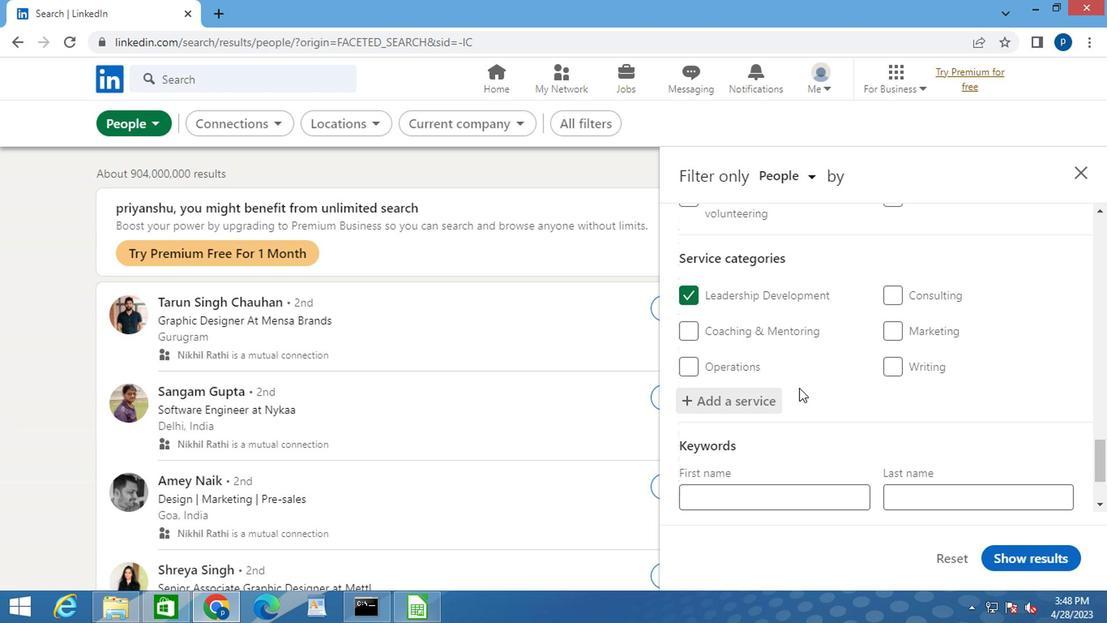 
Action: Mouse moved to (714, 429)
Screenshot: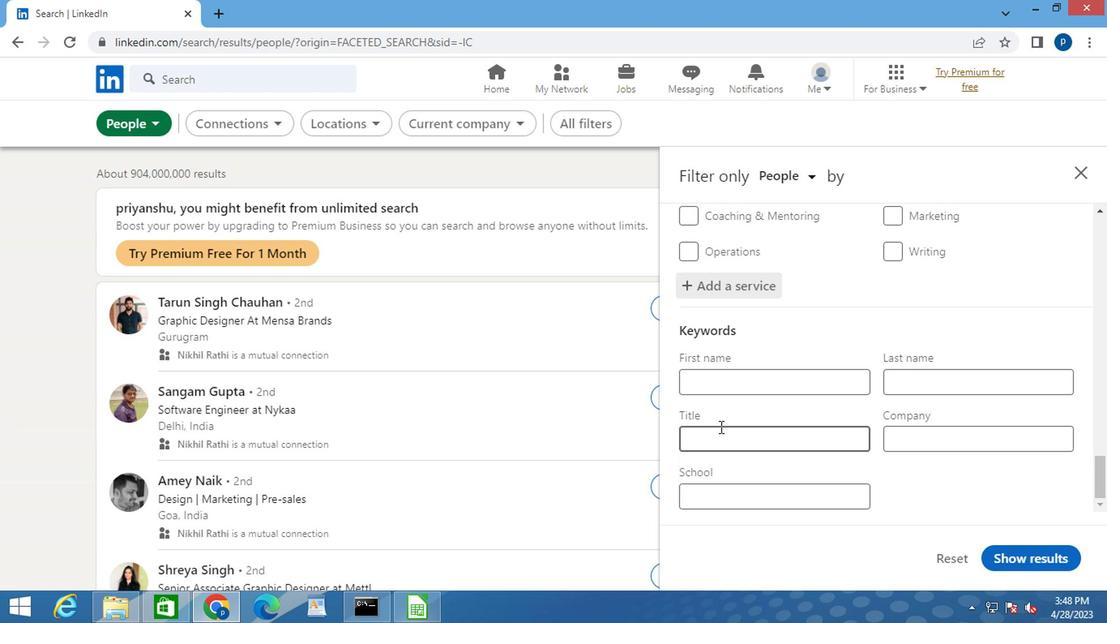 
Action: Mouse pressed left at (714, 429)
Screenshot: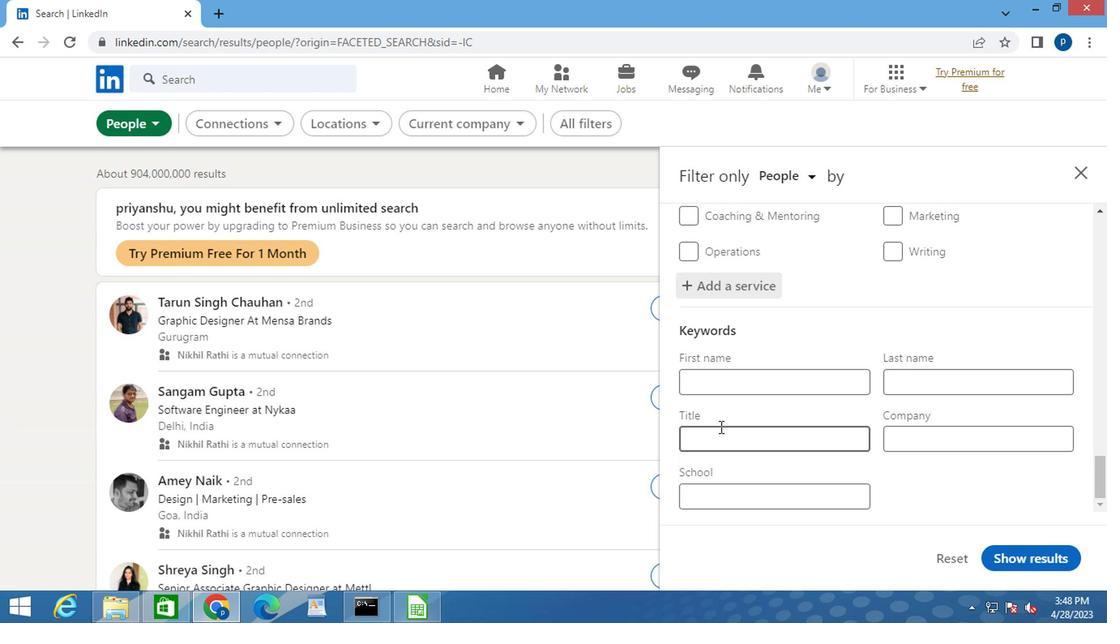 
Action: Key pressed <Key.caps_lock>O<Key.caps_lock>FFICE<Key.space><Key.caps_lock>M<Key.caps_lock>ANAGER<Key.space>
Screenshot: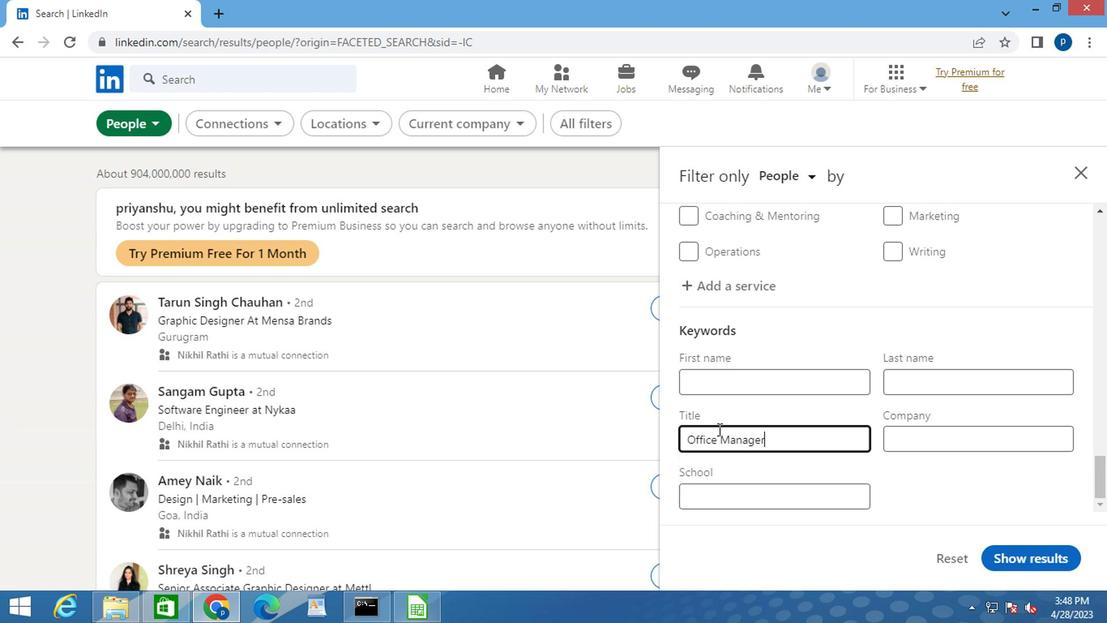 
Action: Mouse moved to (1003, 550)
Screenshot: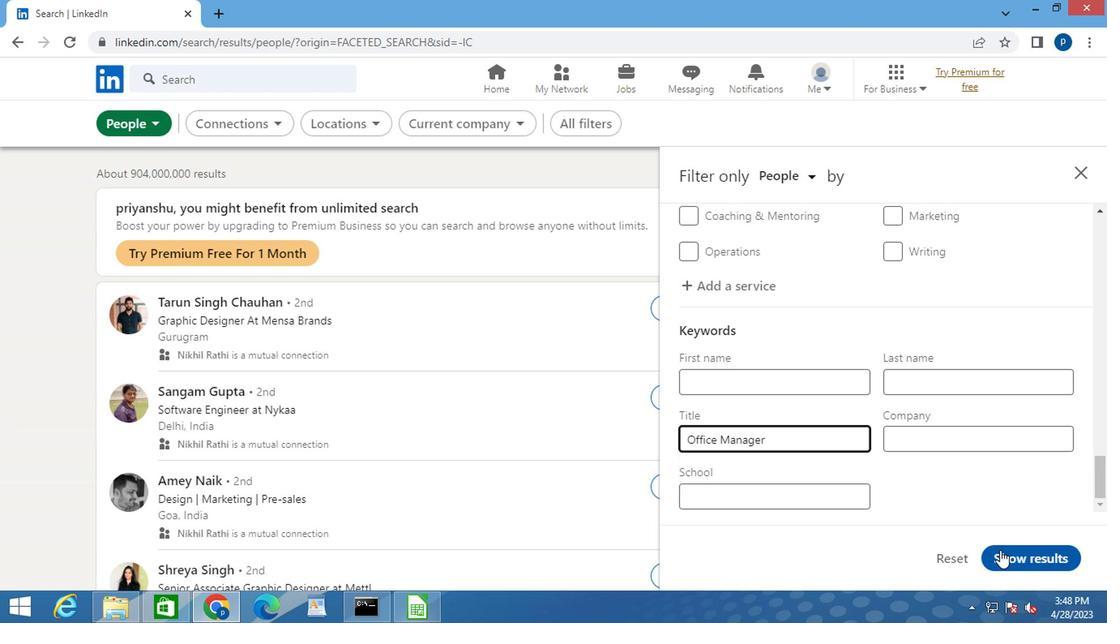
Action: Mouse pressed left at (1003, 550)
Screenshot: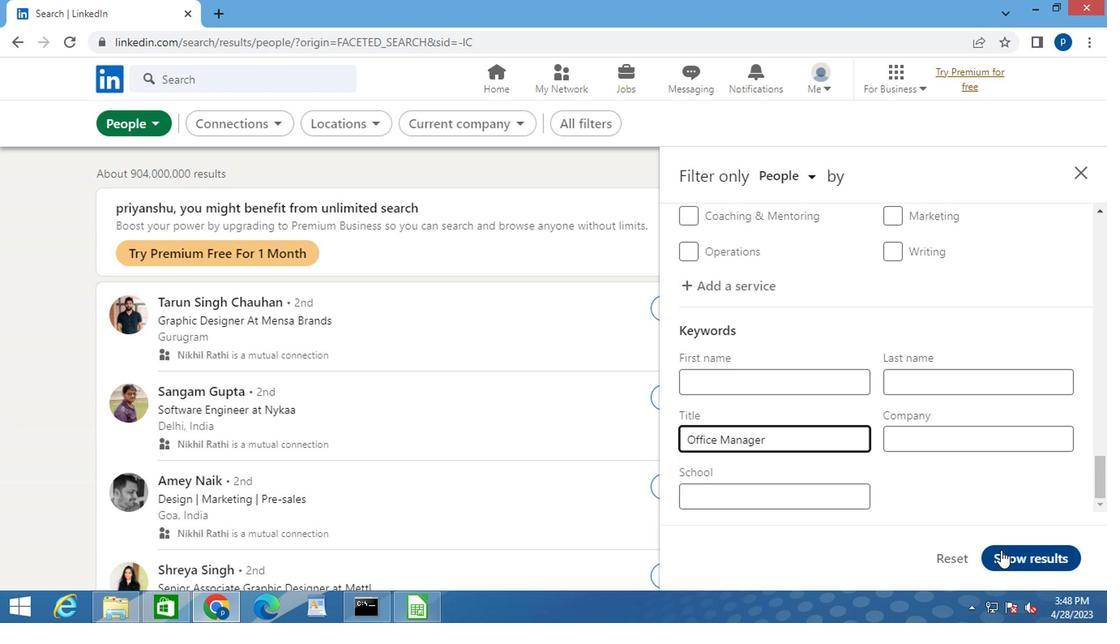 
